 Task: Find connections with filter location Daliang with filter topic #hiringwith filter profile language German with filter current company Acquia with filter school St. Pauls School with filter industry Capital Markets with filter service category Network Support with filter keywords title Landscaping Worker
Action: Mouse moved to (492, 47)
Screenshot: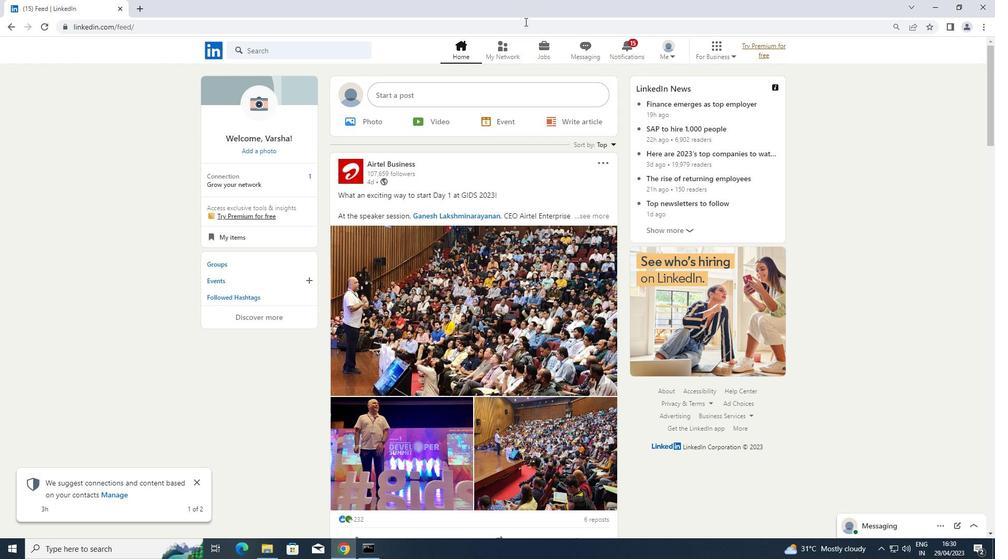 
Action: Mouse pressed left at (492, 47)
Screenshot: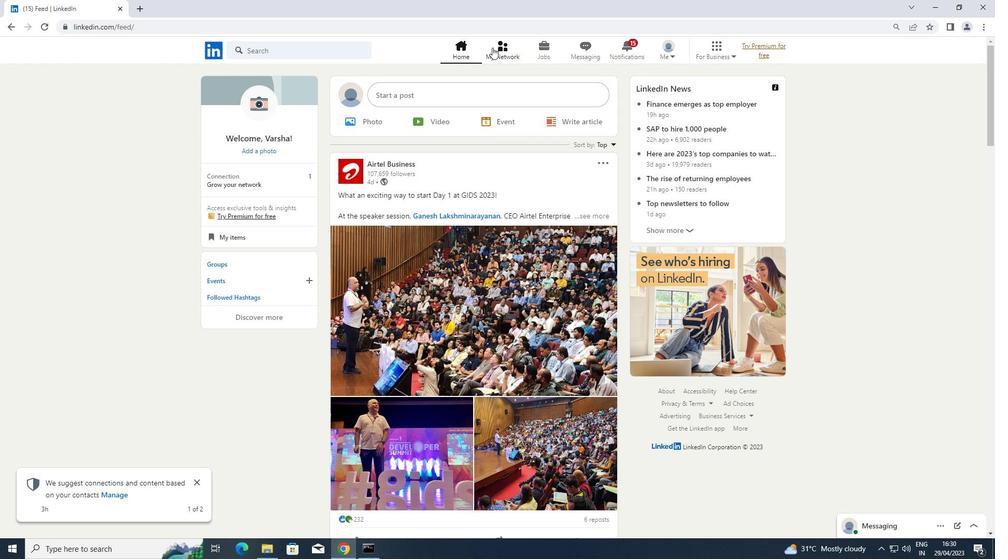
Action: Mouse moved to (255, 103)
Screenshot: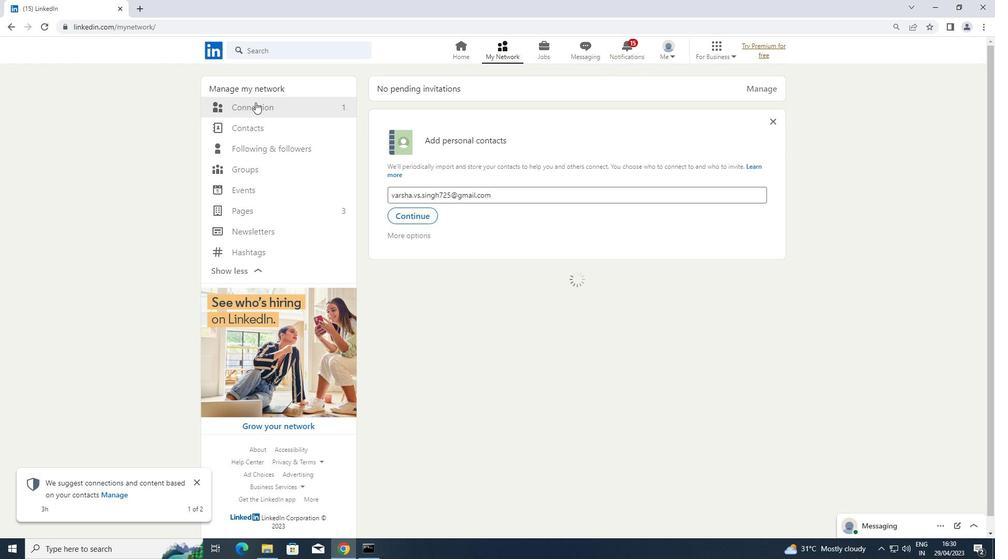 
Action: Mouse pressed left at (255, 103)
Screenshot: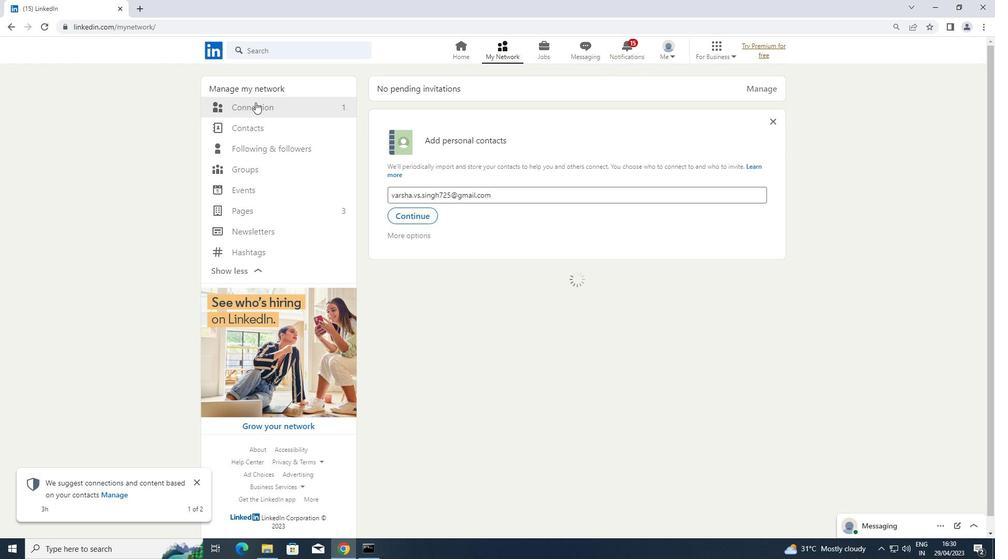 
Action: Mouse moved to (577, 103)
Screenshot: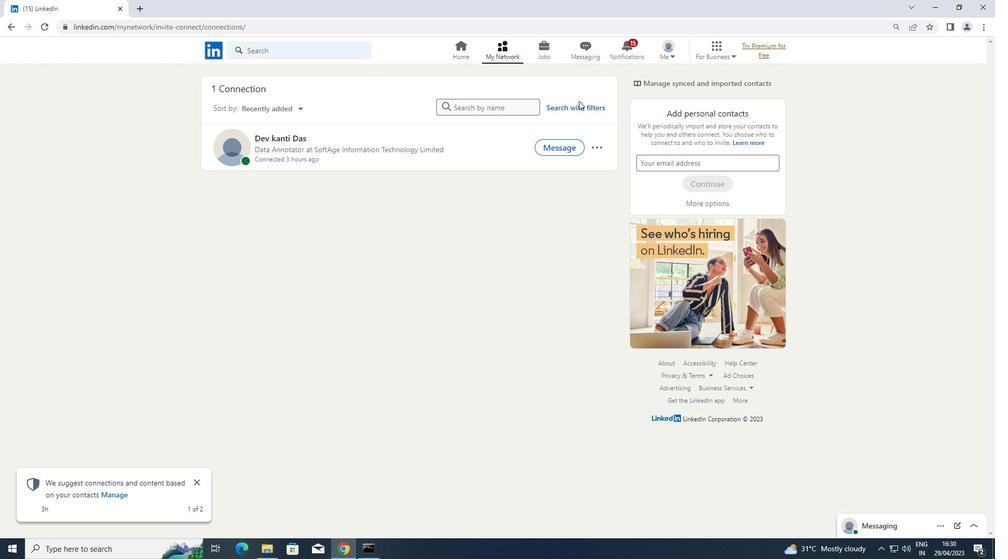 
Action: Mouse pressed left at (577, 103)
Screenshot: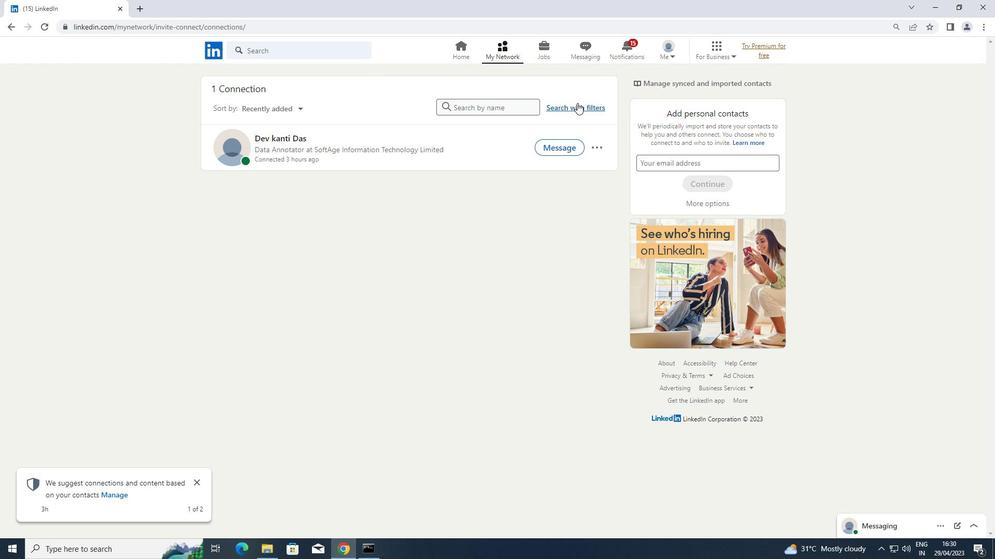 
Action: Mouse moved to (525, 78)
Screenshot: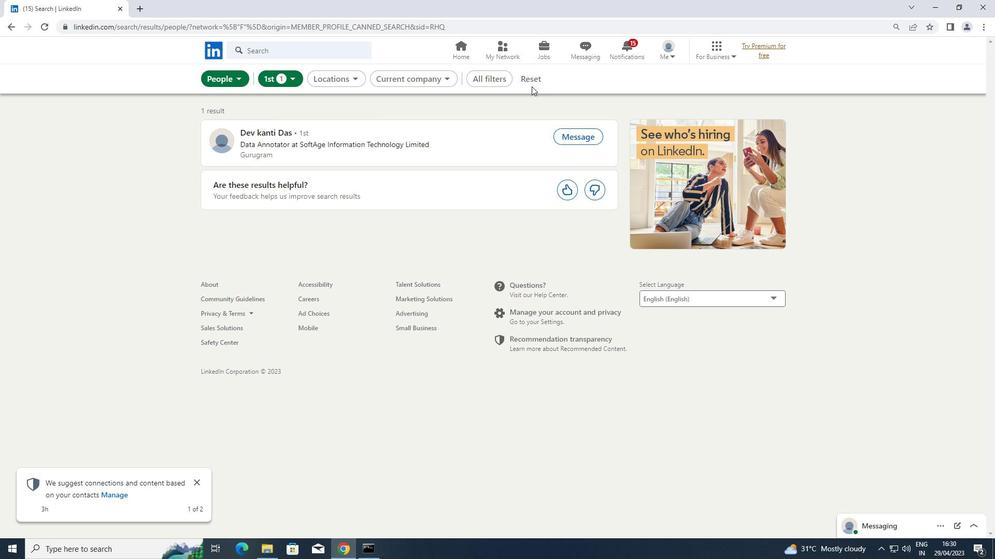 
Action: Mouse pressed left at (525, 78)
Screenshot: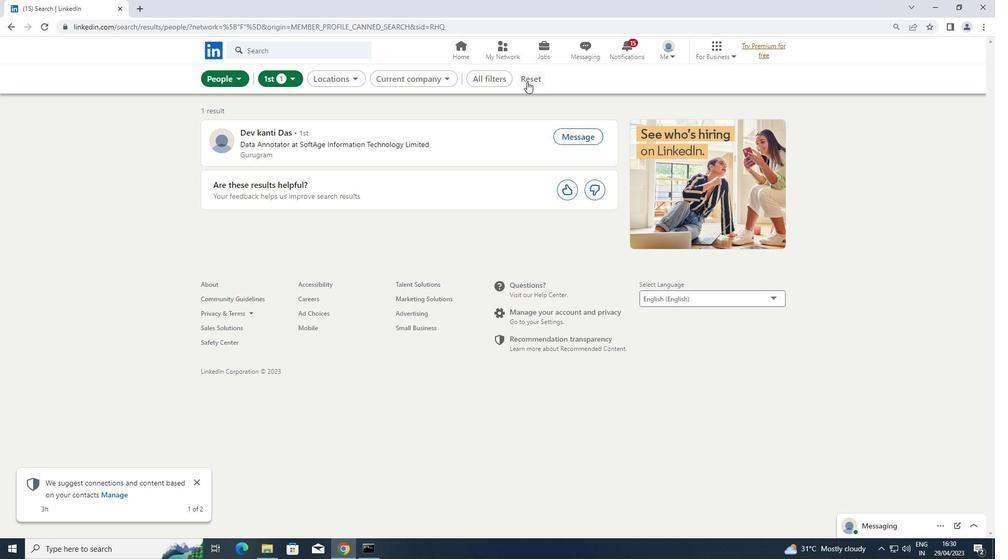 
Action: Mouse moved to (499, 78)
Screenshot: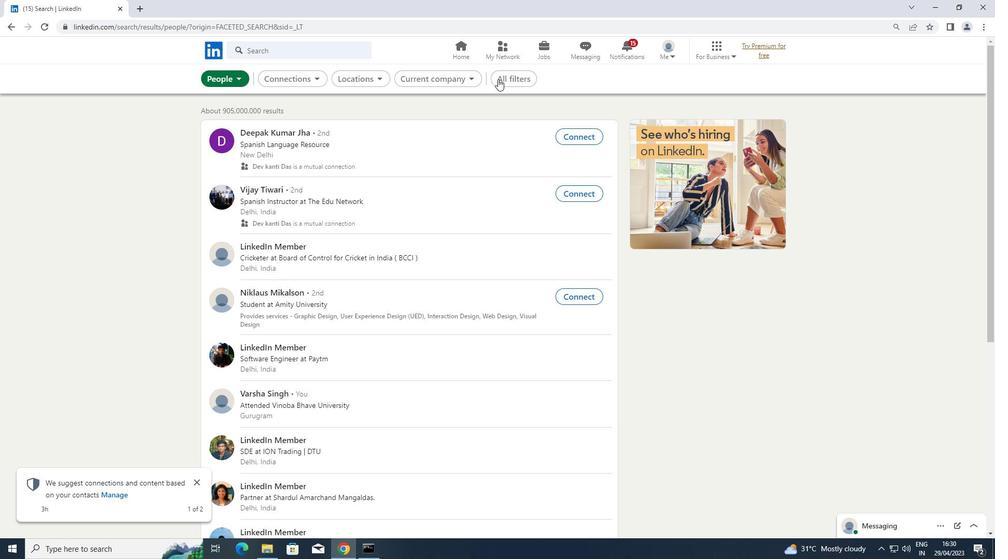 
Action: Mouse pressed left at (499, 78)
Screenshot: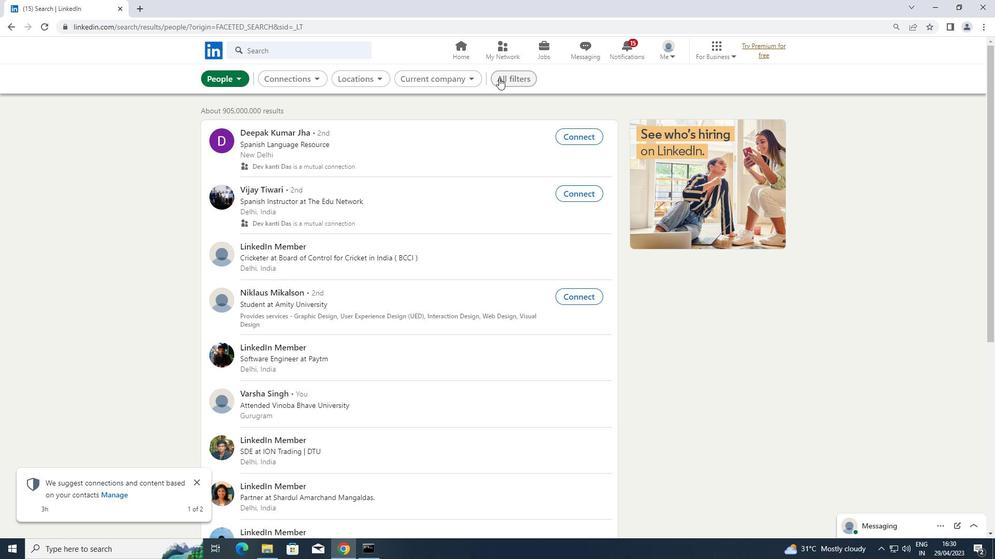 
Action: Mouse moved to (767, 237)
Screenshot: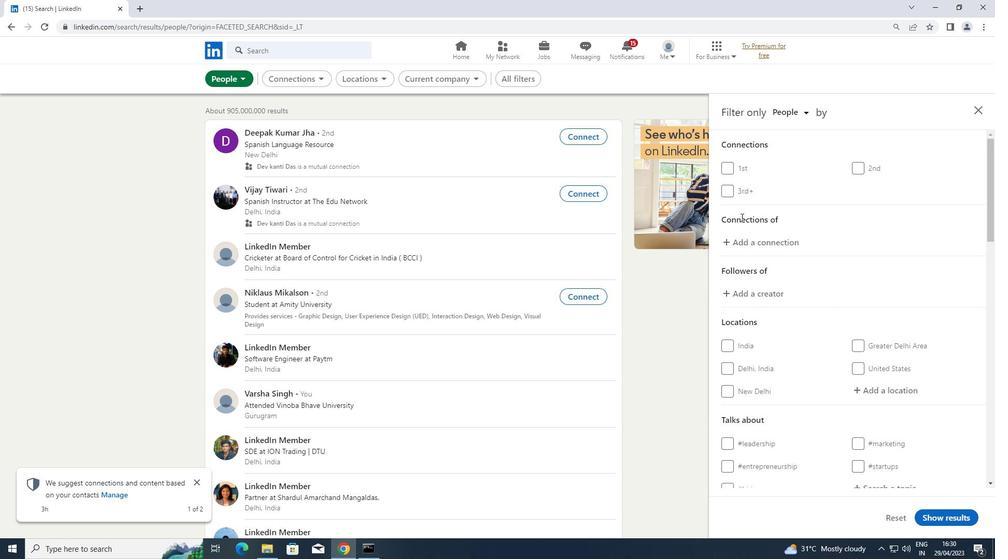 
Action: Mouse scrolled (767, 237) with delta (0, 0)
Screenshot: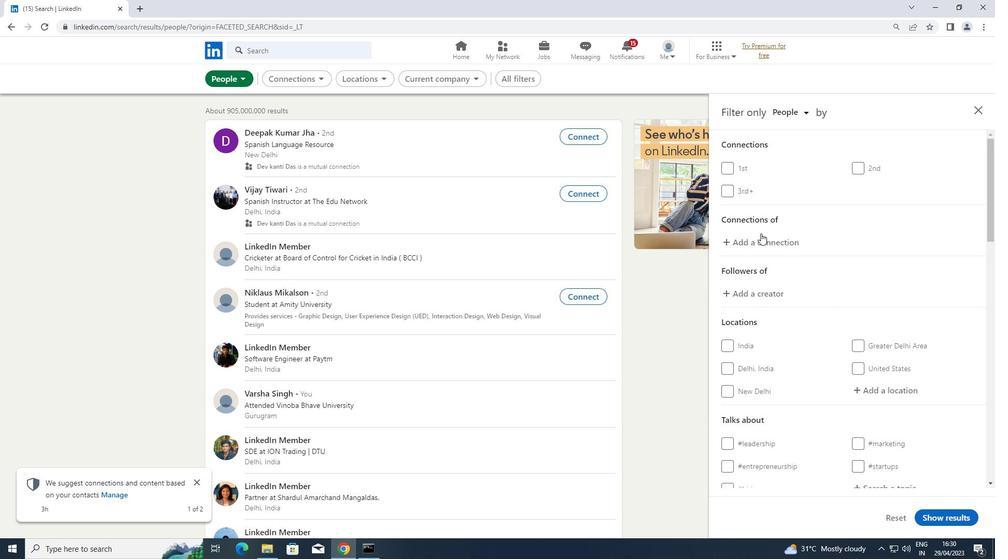 
Action: Mouse moved to (768, 238)
Screenshot: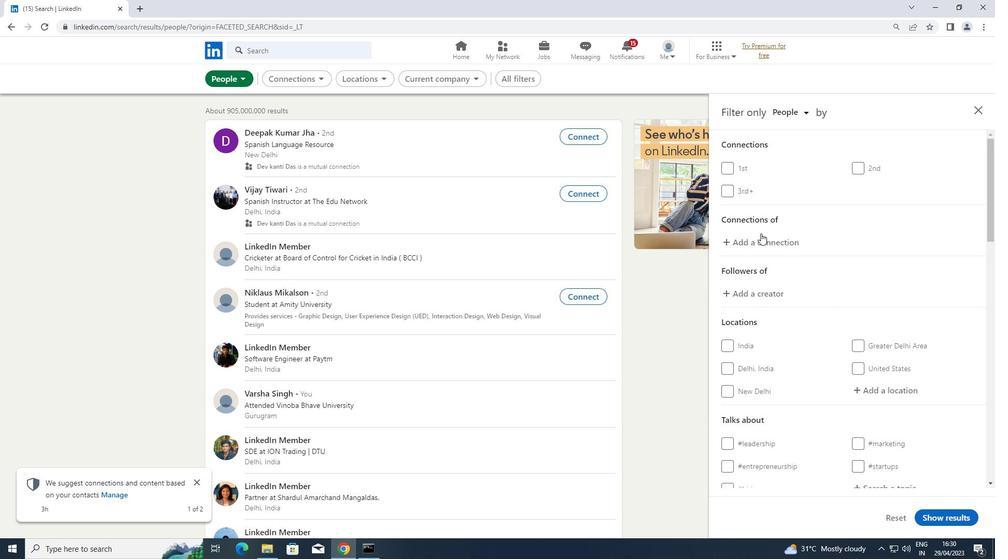 
Action: Mouse scrolled (768, 237) with delta (0, 0)
Screenshot: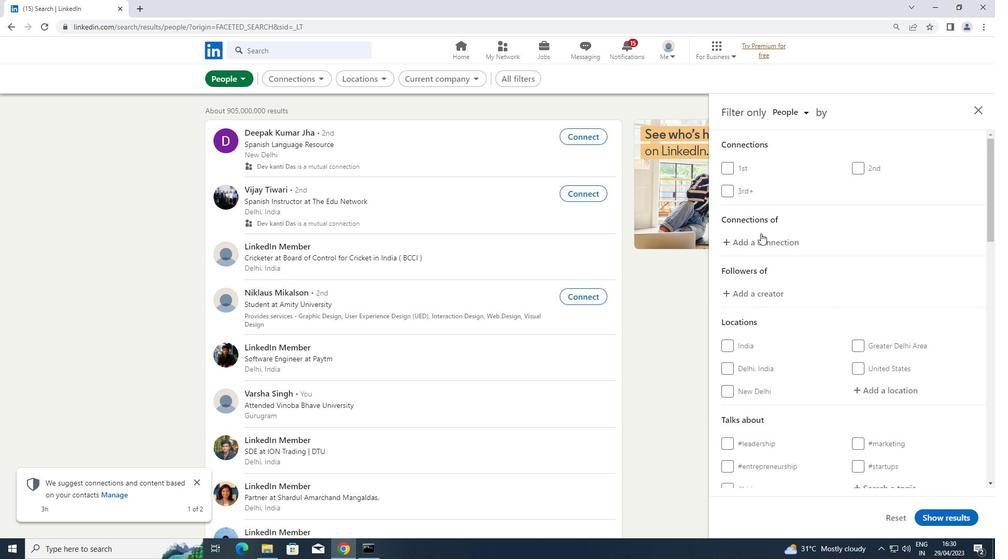 
Action: Mouse moved to (872, 287)
Screenshot: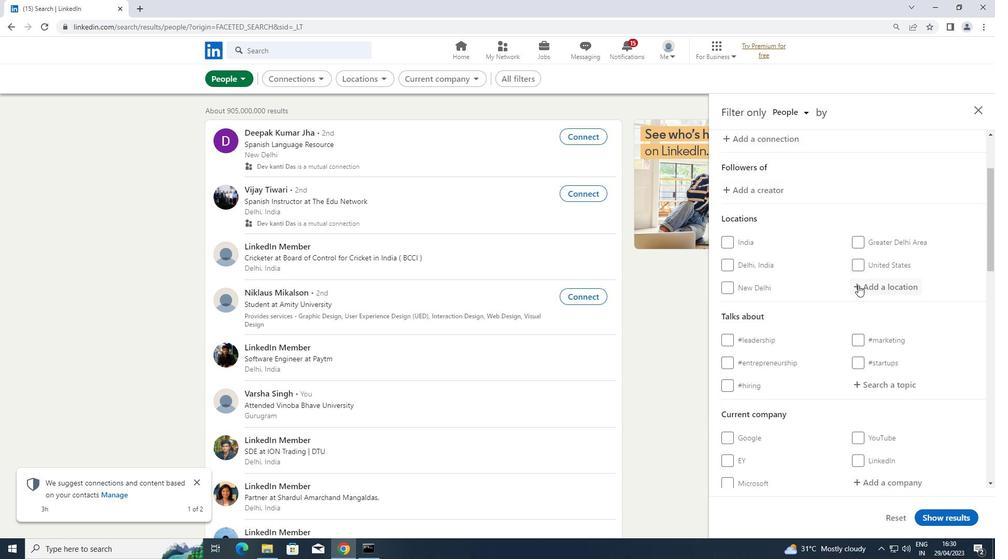 
Action: Mouse pressed left at (872, 287)
Screenshot: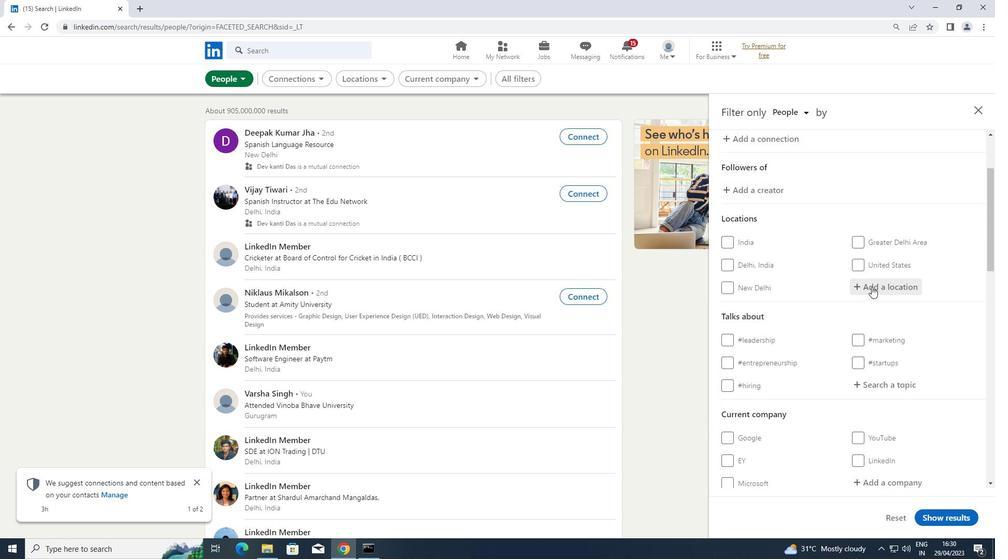 
Action: Key pressed <Key.shift>DALIANG
Screenshot: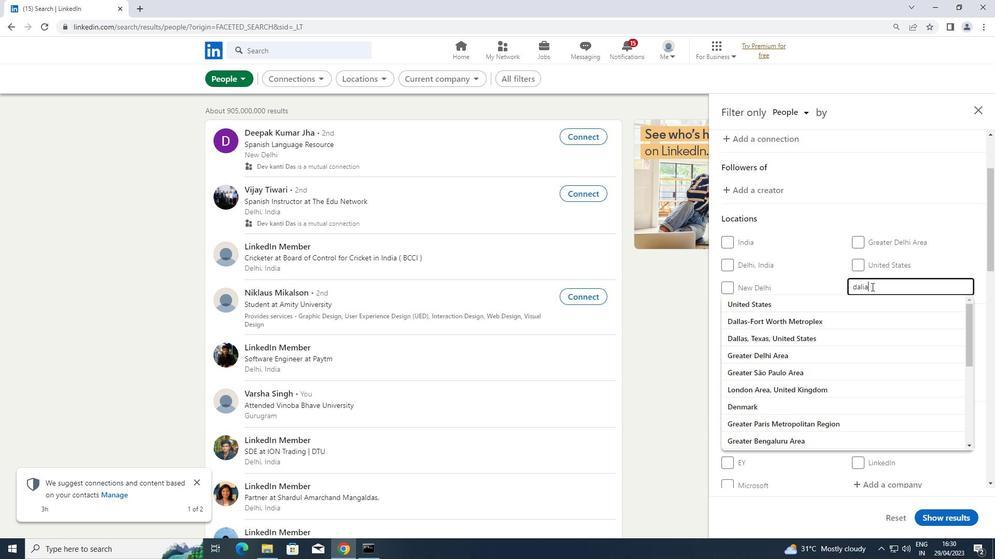 
Action: Mouse moved to (859, 286)
Screenshot: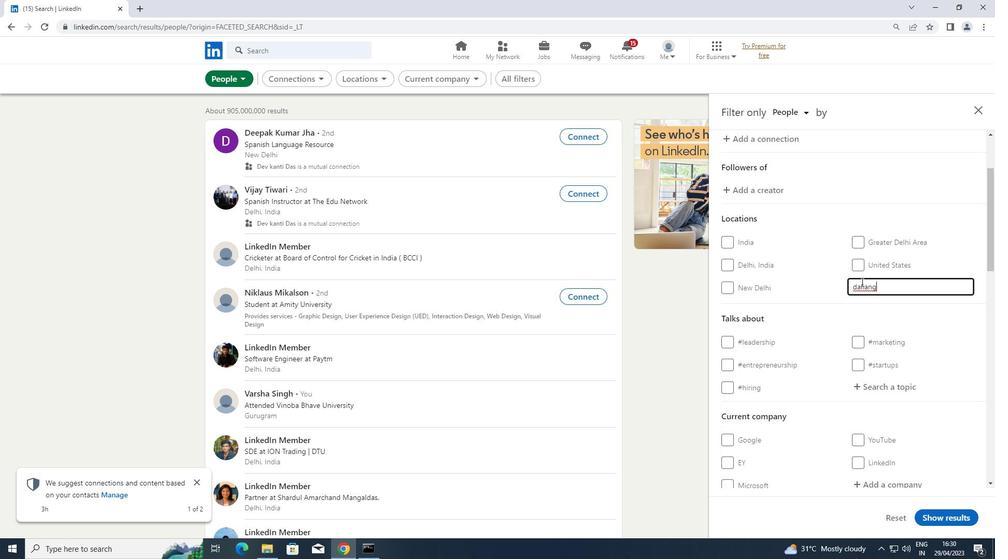 
Action: Mouse pressed left at (859, 286)
Screenshot: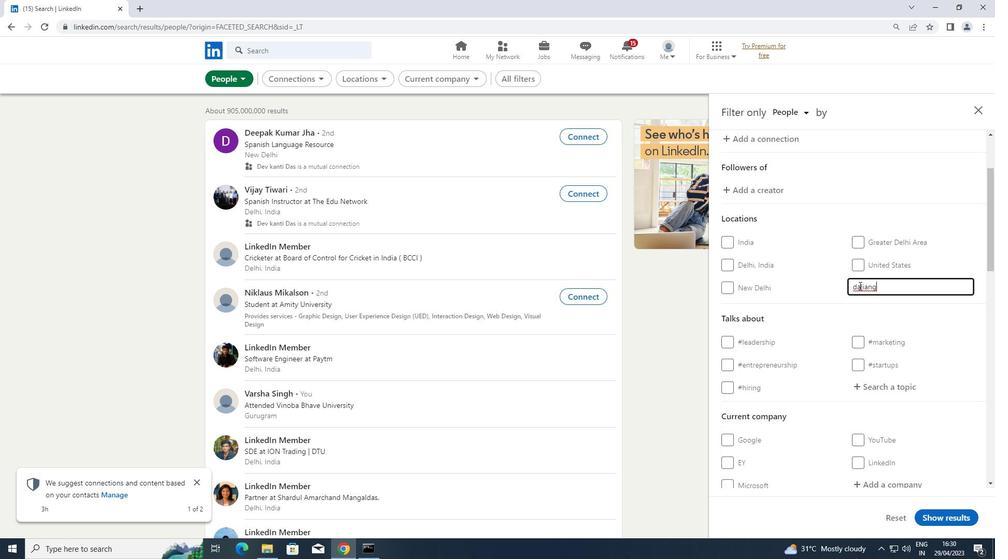 
Action: Mouse moved to (858, 286)
Screenshot: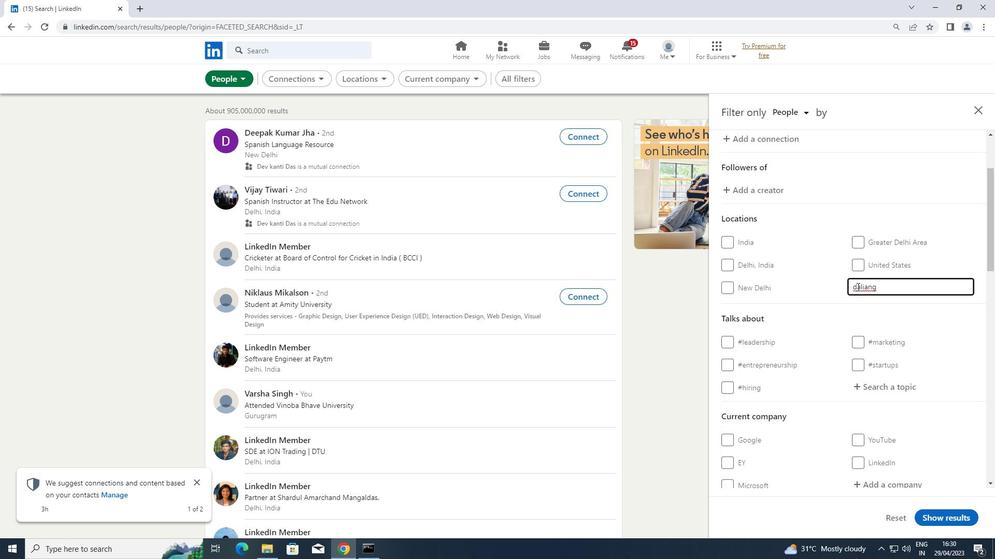
Action: Mouse pressed left at (858, 286)
Screenshot: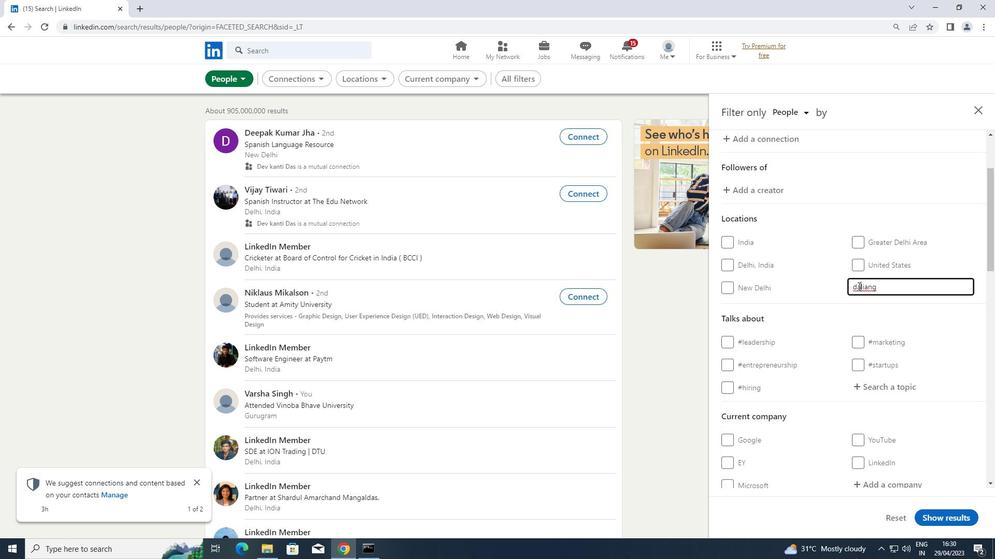 
Action: Key pressed <Key.backspace><Key.shift>D
Screenshot: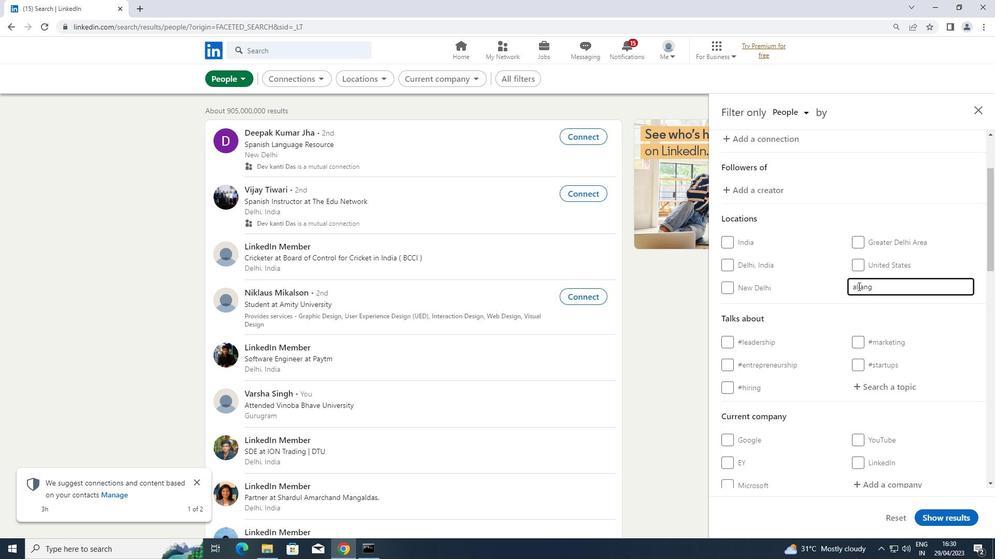 
Action: Mouse moved to (875, 386)
Screenshot: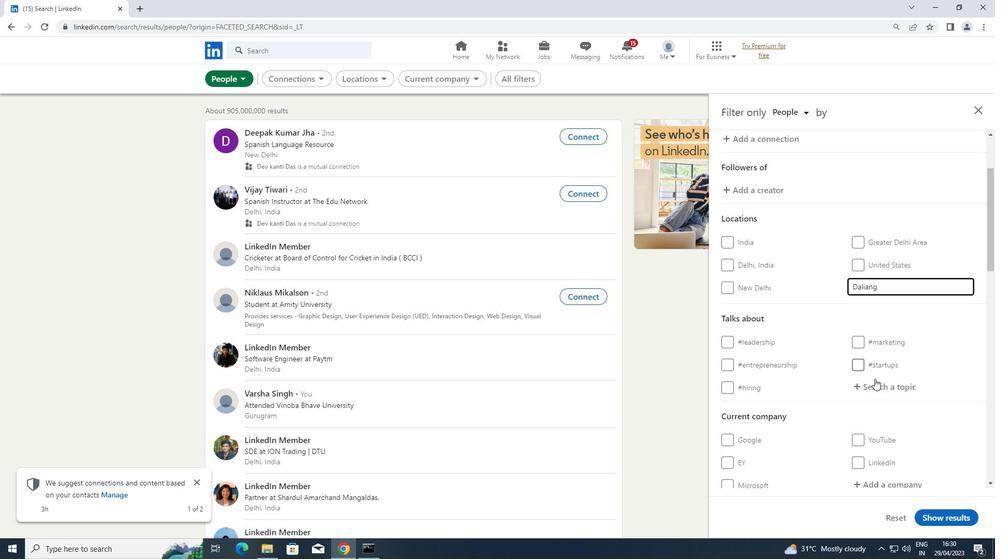 
Action: Mouse pressed left at (875, 386)
Screenshot: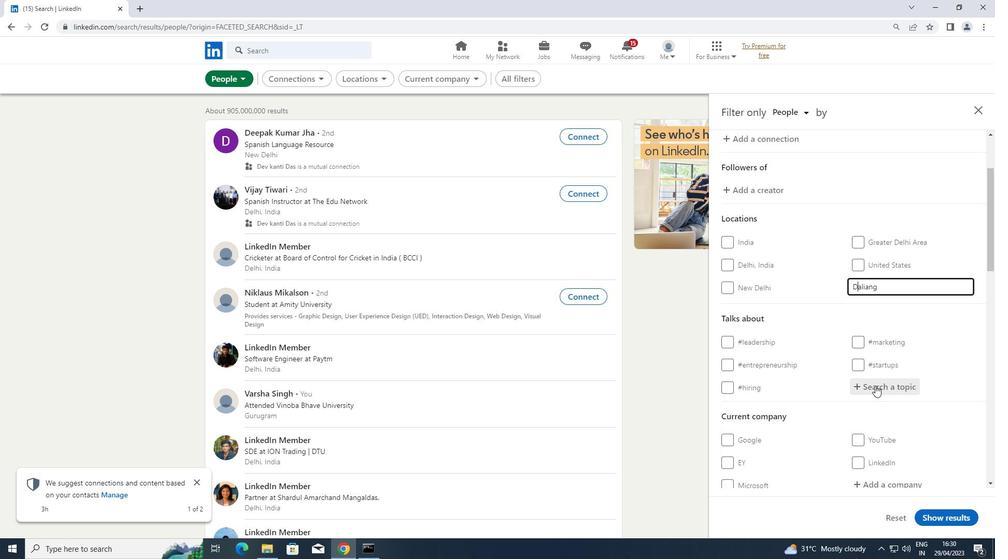 
Action: Key pressed <Key.shift>#HIRING
Screenshot: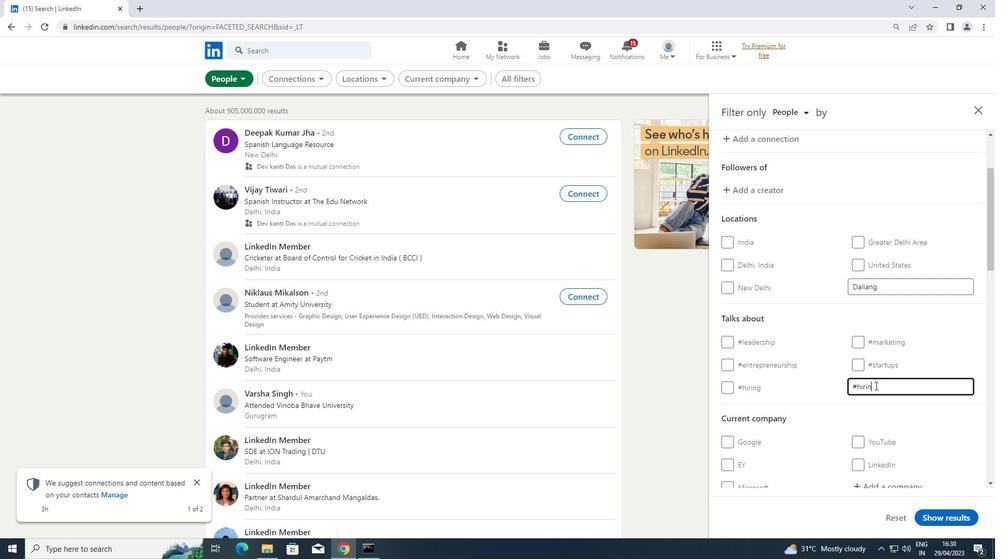 
Action: Mouse moved to (860, 386)
Screenshot: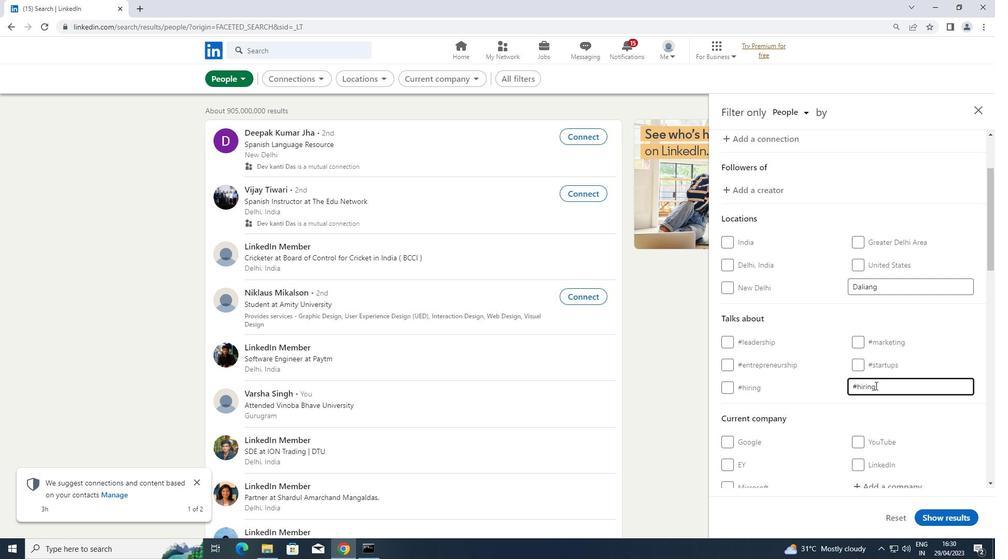 
Action: Mouse scrolled (860, 385) with delta (0, 0)
Screenshot: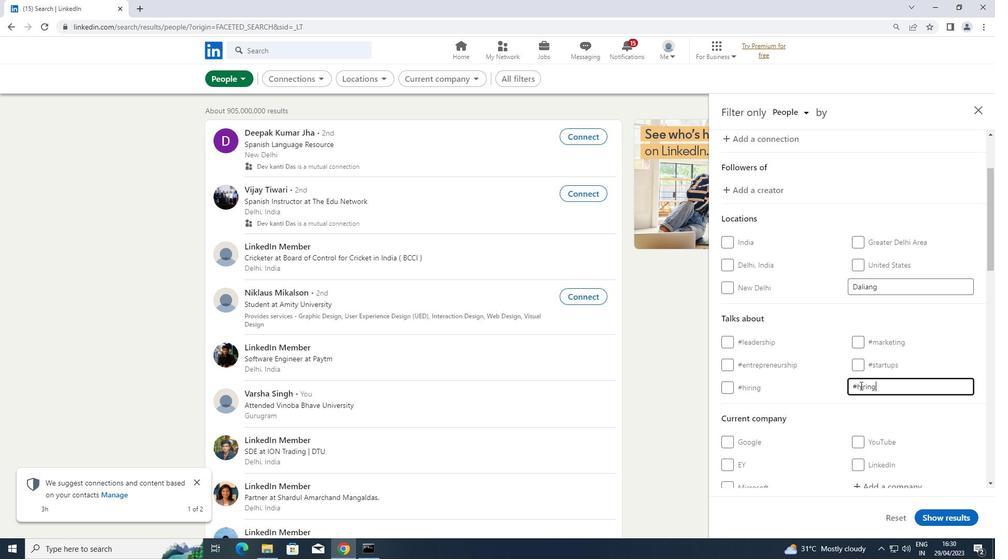 
Action: Mouse scrolled (860, 385) with delta (0, 0)
Screenshot: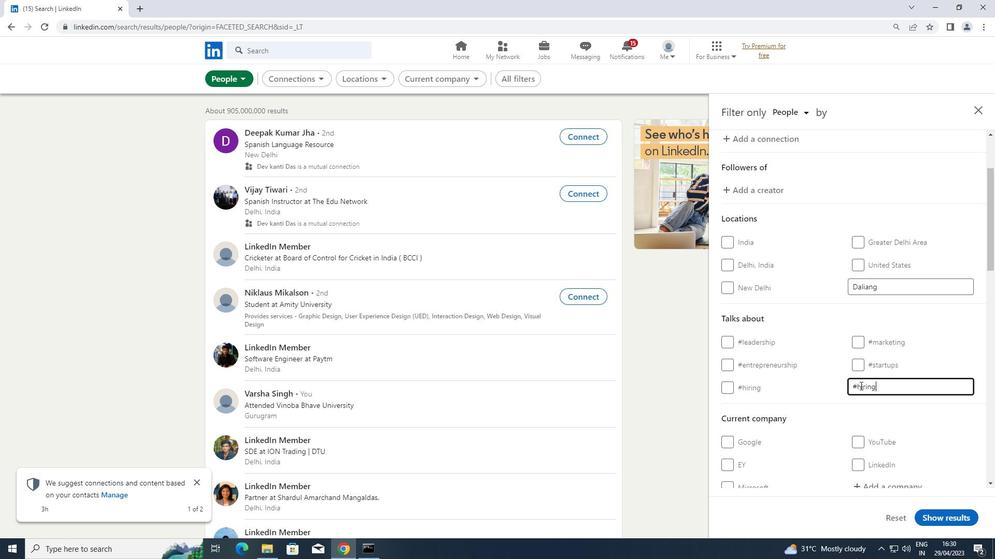 
Action: Mouse moved to (858, 386)
Screenshot: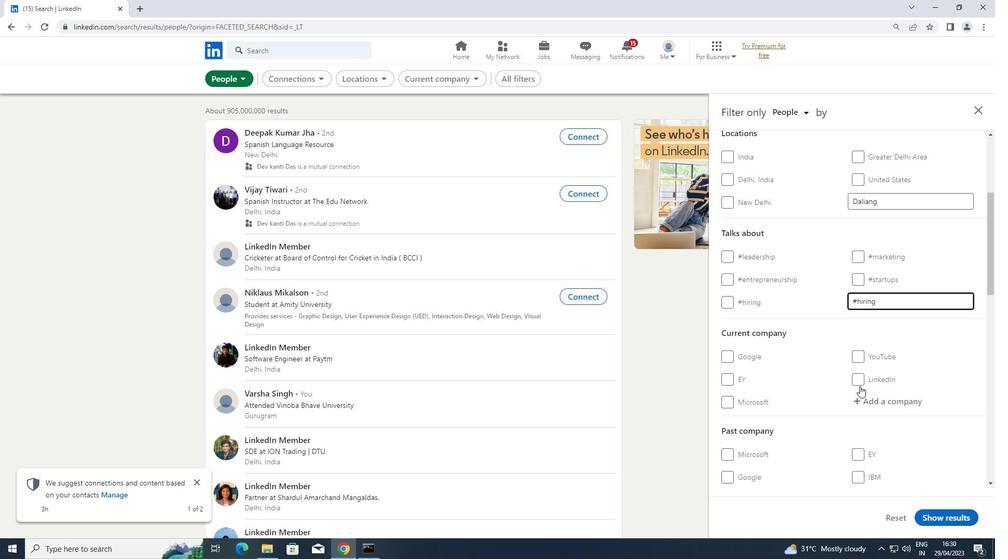 
Action: Mouse scrolled (858, 386) with delta (0, 0)
Screenshot: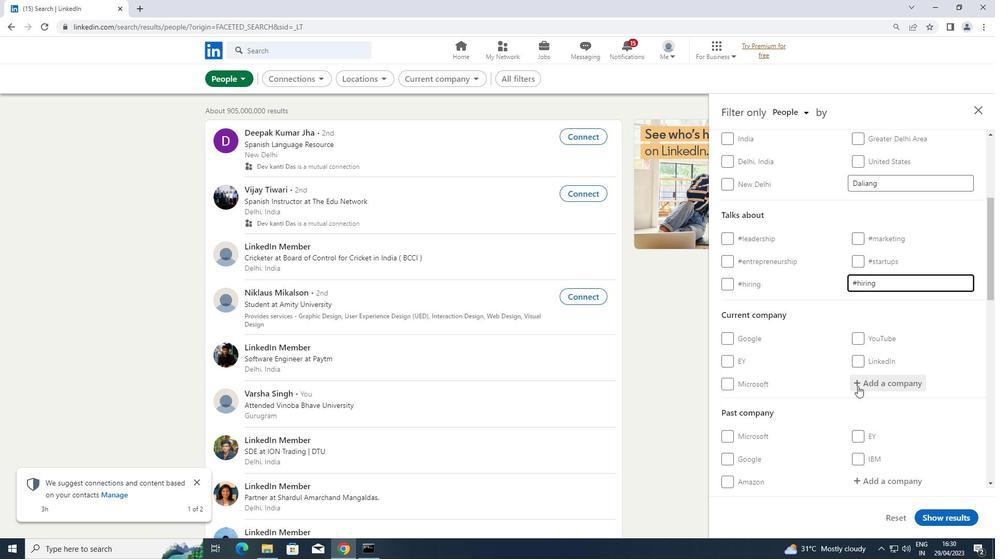 
Action: Mouse scrolled (858, 386) with delta (0, 0)
Screenshot: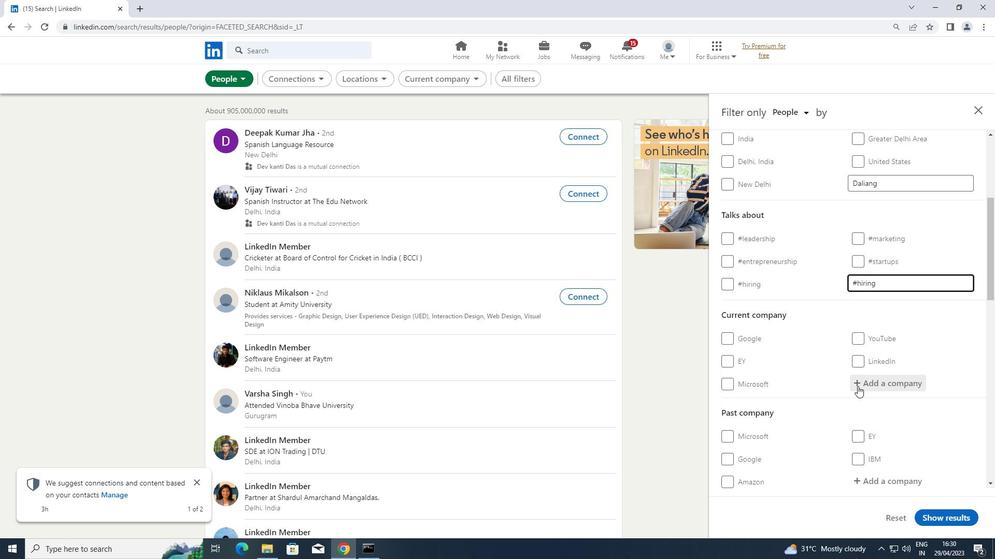 
Action: Mouse scrolled (858, 386) with delta (0, 0)
Screenshot: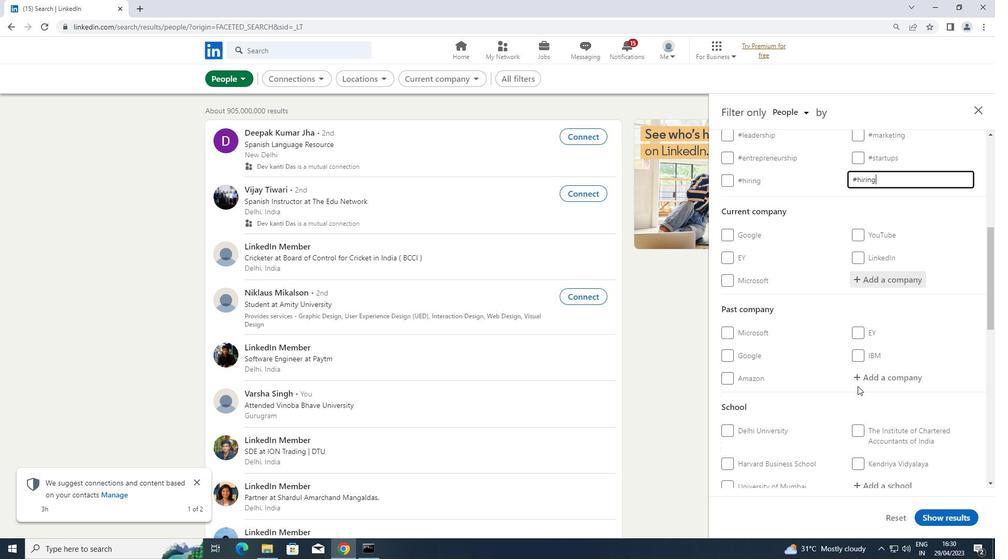 
Action: Mouse scrolled (858, 386) with delta (0, 0)
Screenshot: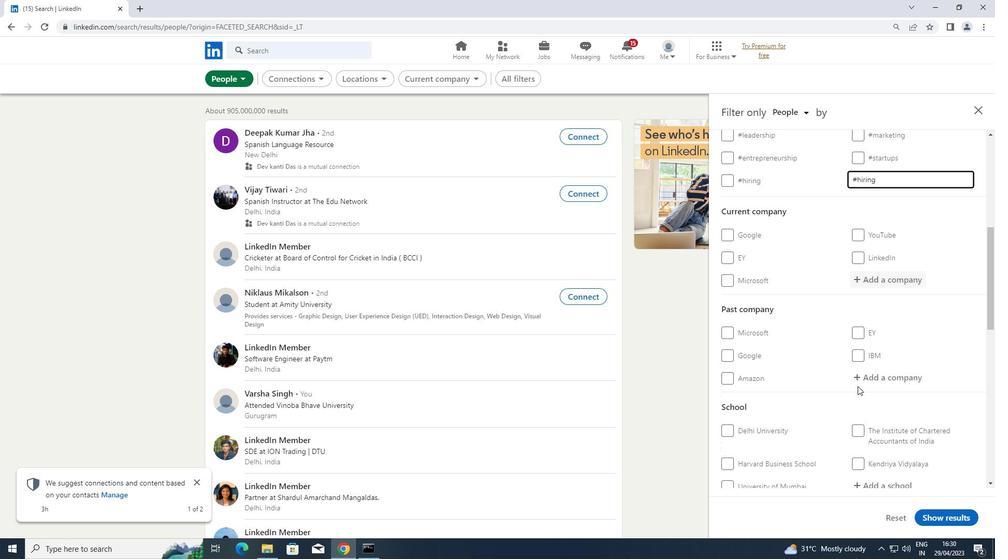 
Action: Mouse scrolled (858, 386) with delta (0, 0)
Screenshot: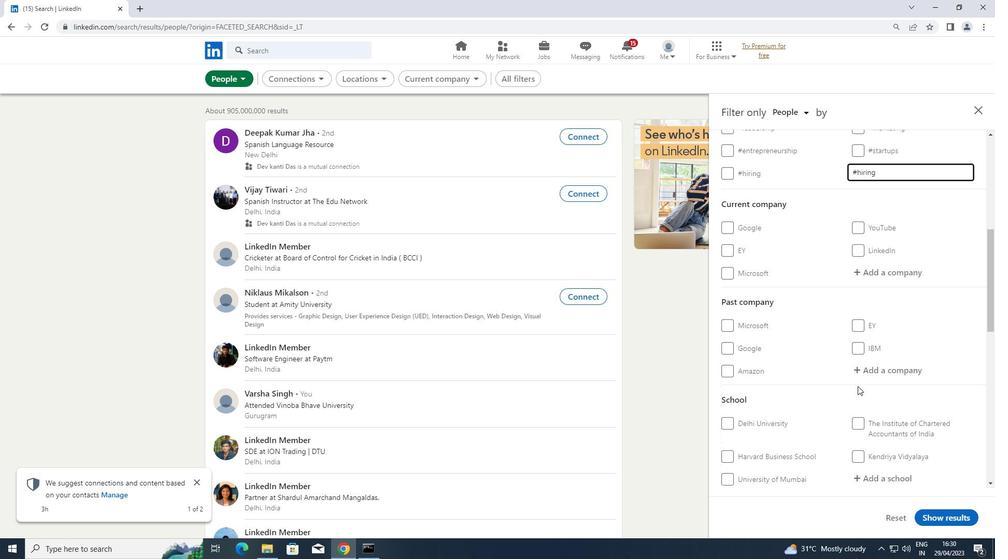 
Action: Mouse moved to (839, 386)
Screenshot: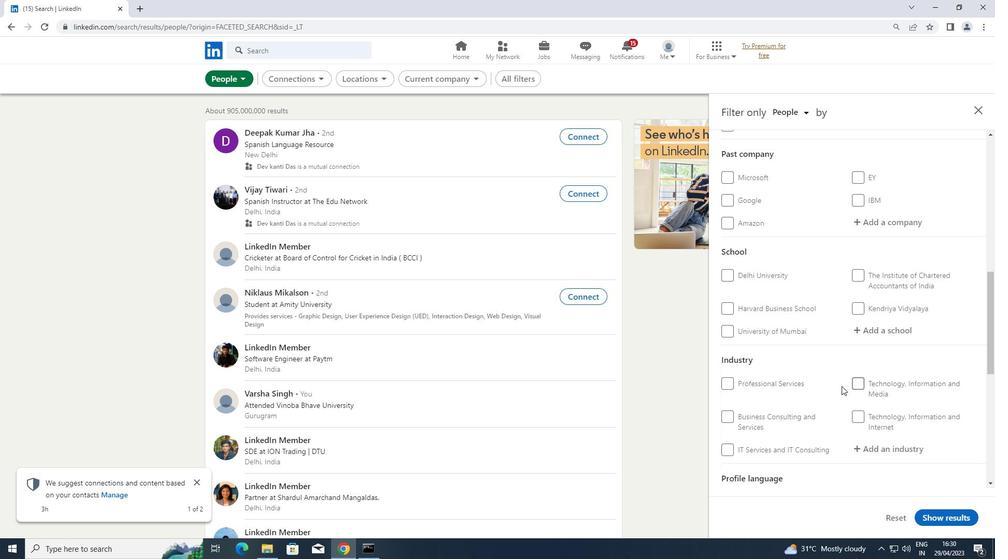 
Action: Mouse scrolled (839, 386) with delta (0, 0)
Screenshot: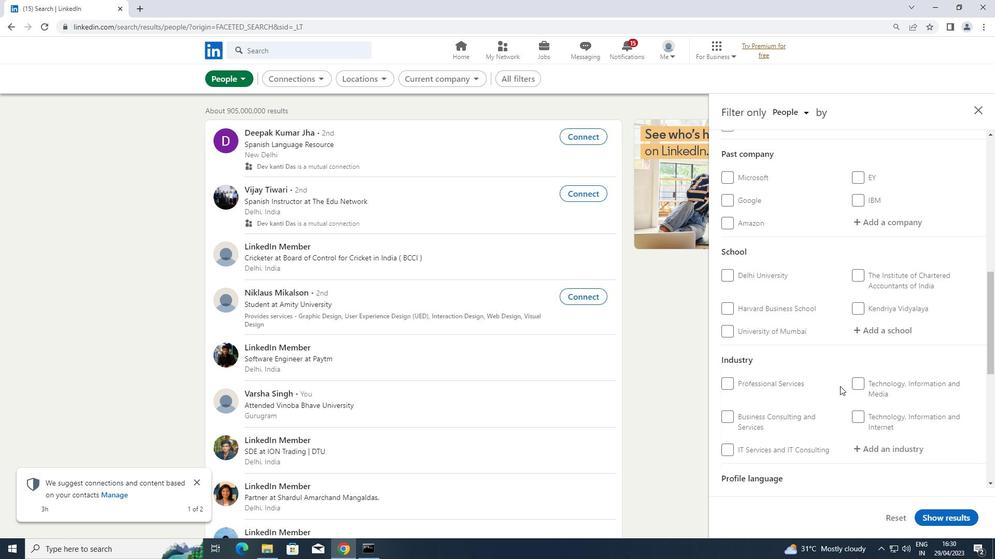 
Action: Mouse scrolled (839, 386) with delta (0, 0)
Screenshot: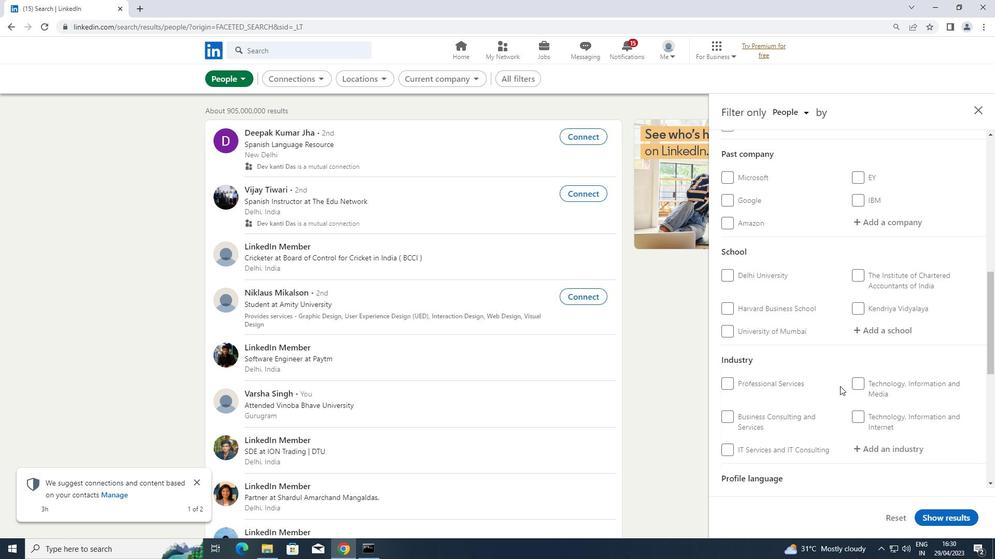 
Action: Mouse moved to (728, 441)
Screenshot: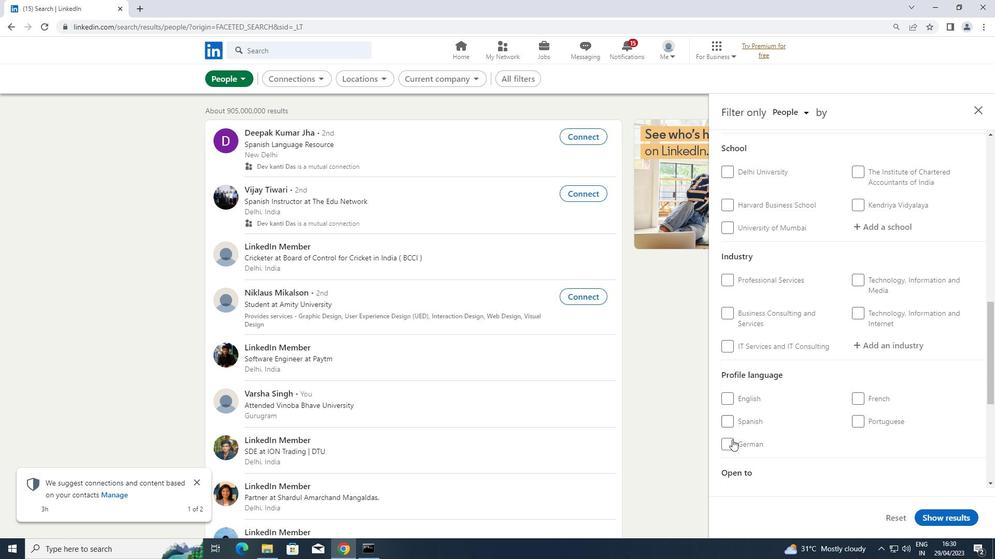 
Action: Mouse pressed left at (728, 441)
Screenshot: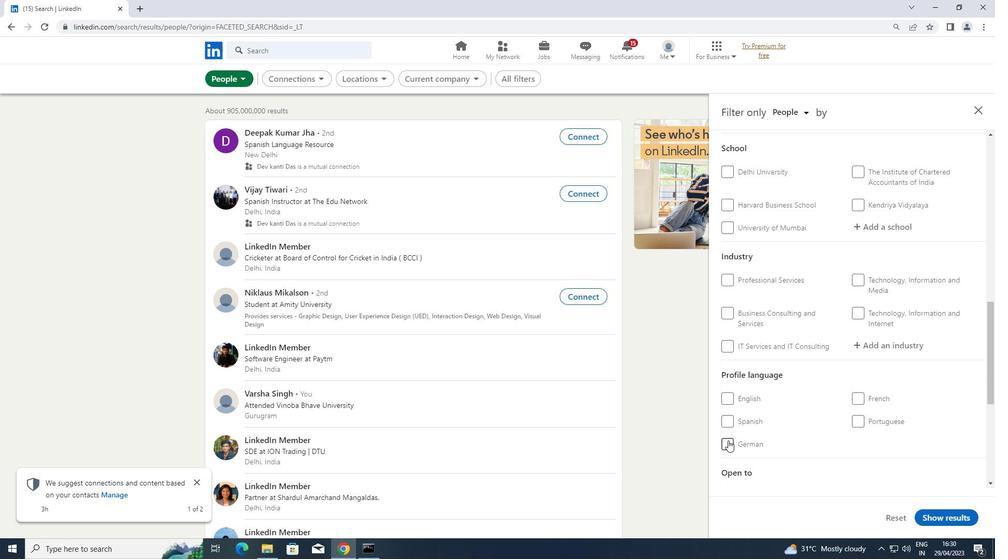 
Action: Mouse moved to (752, 419)
Screenshot: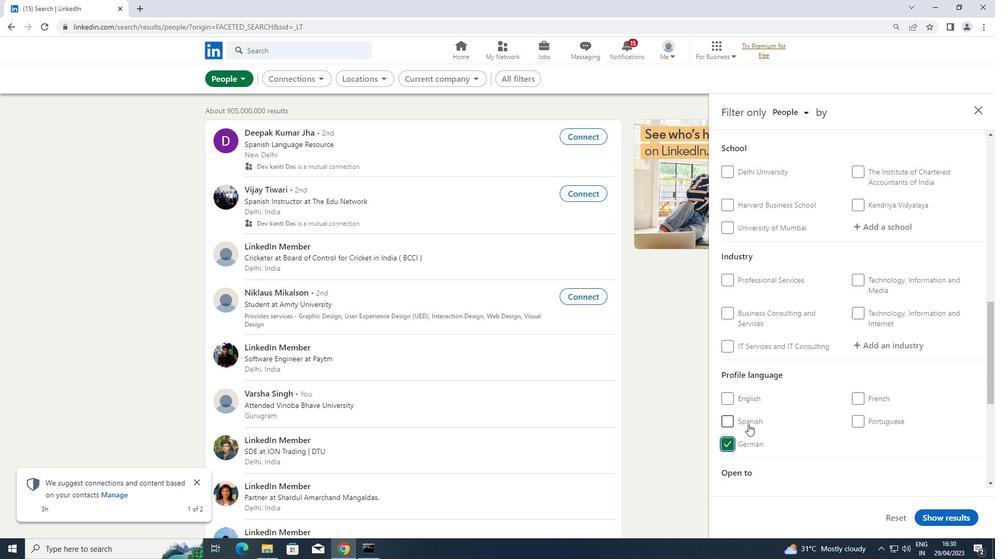 
Action: Mouse scrolled (752, 419) with delta (0, 0)
Screenshot: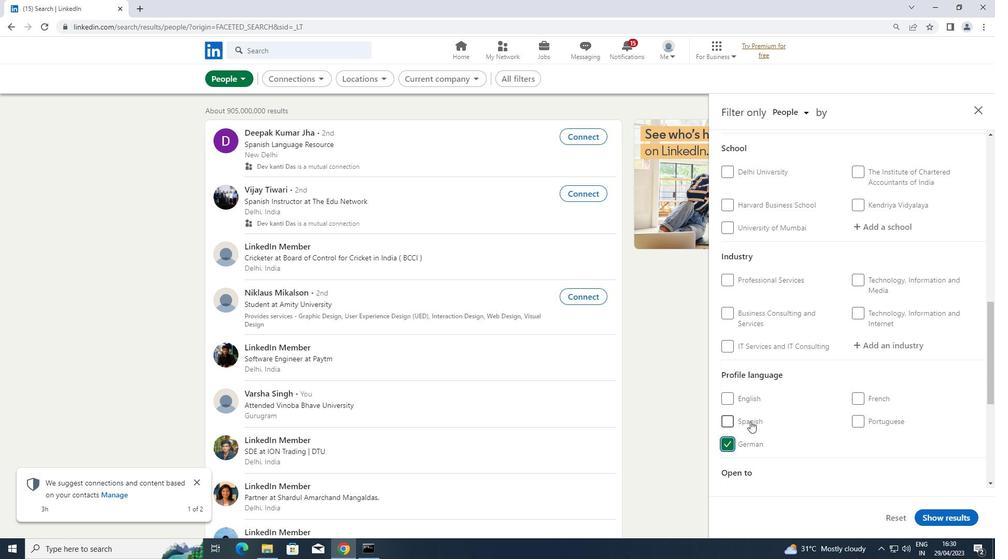
Action: Mouse scrolled (752, 419) with delta (0, 0)
Screenshot: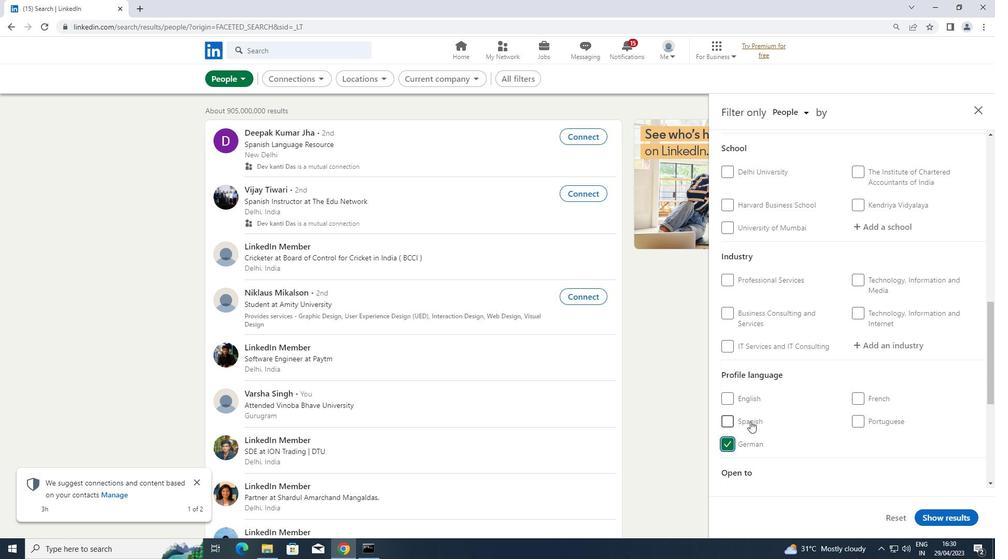 
Action: Mouse scrolled (752, 419) with delta (0, 0)
Screenshot: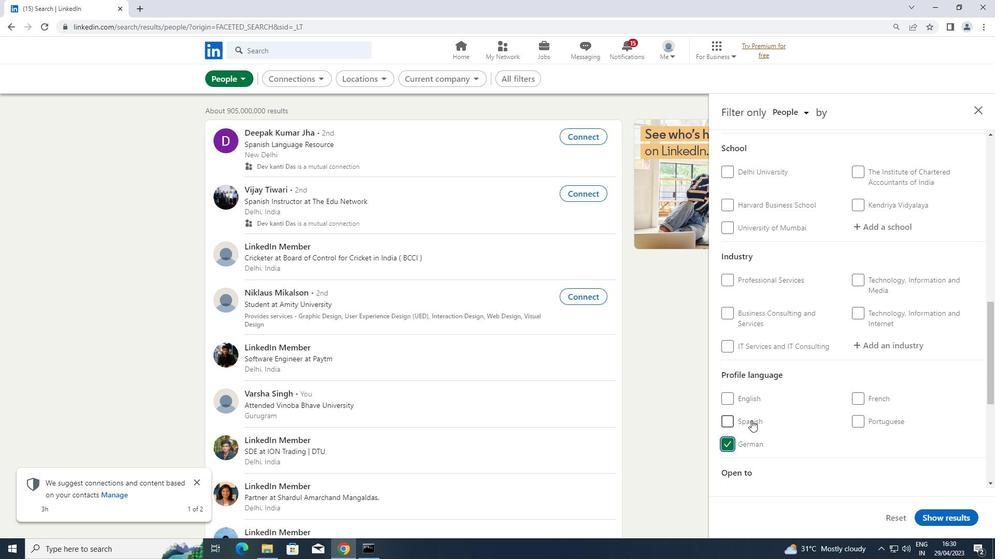 
Action: Mouse scrolled (752, 419) with delta (0, 0)
Screenshot: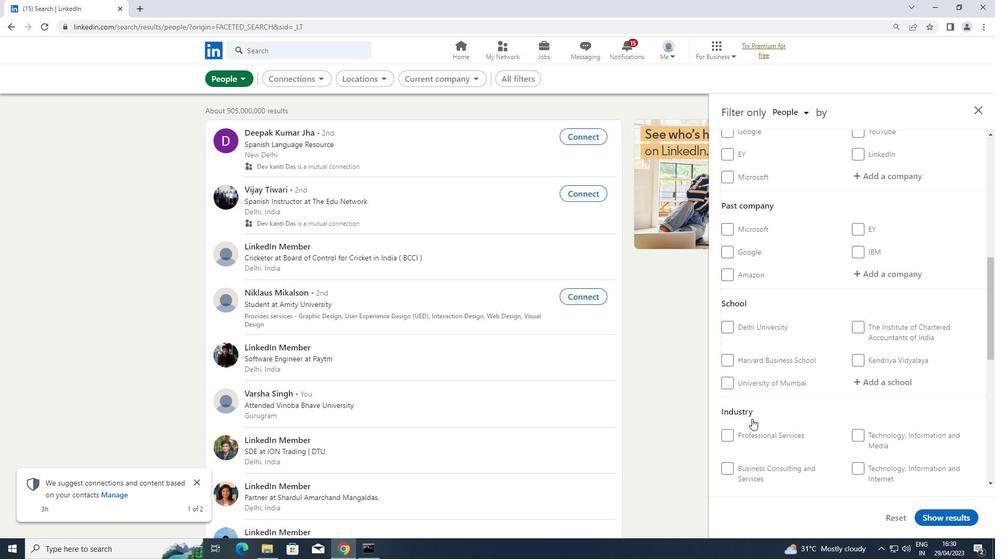 
Action: Mouse moved to (899, 226)
Screenshot: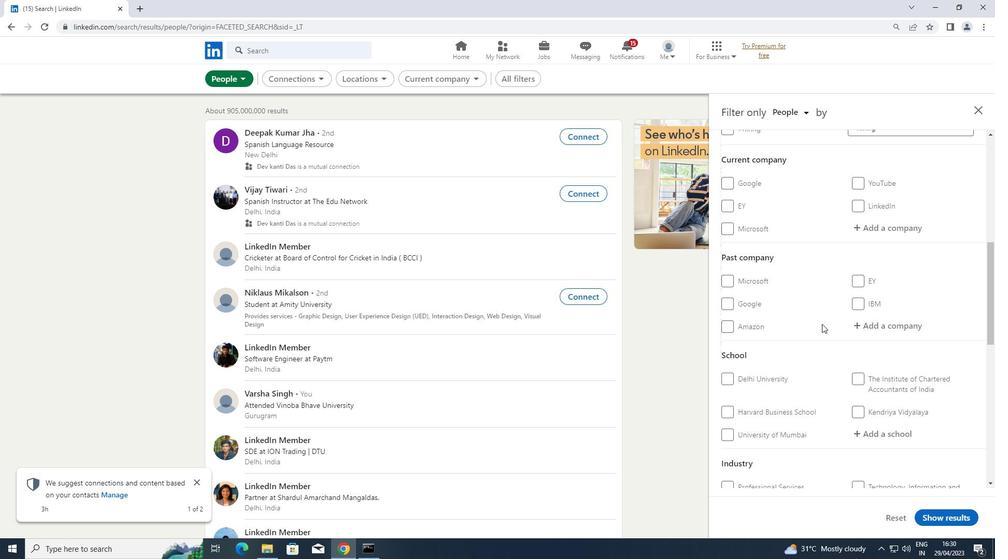 
Action: Mouse pressed left at (899, 226)
Screenshot: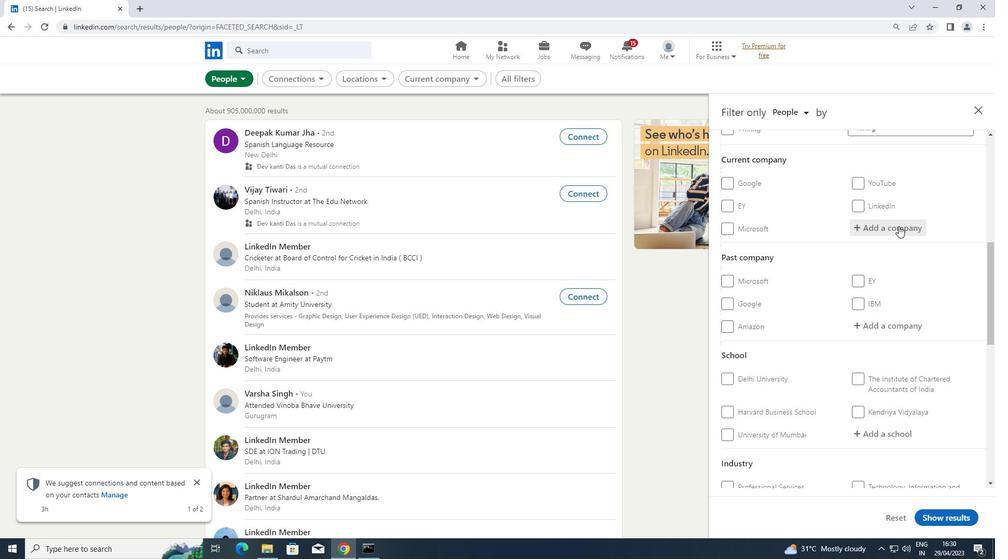 
Action: Key pressed <Key.shift>ACQUI
Screenshot: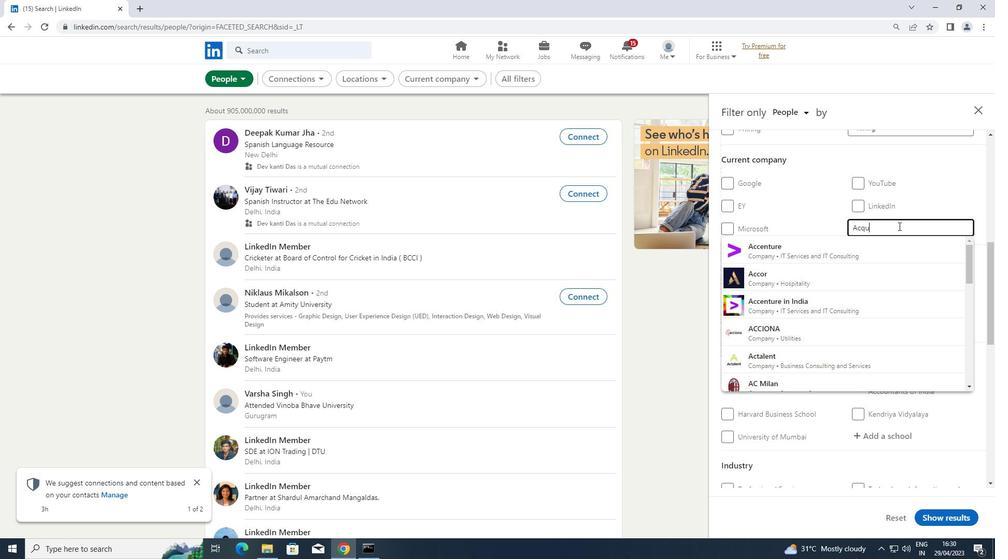 
Action: Mouse moved to (809, 251)
Screenshot: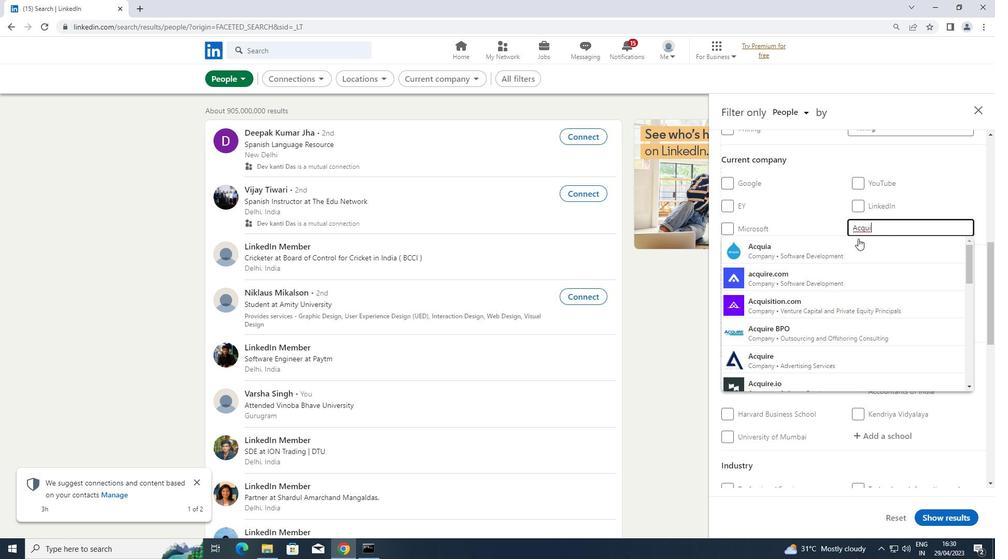 
Action: Mouse pressed left at (809, 251)
Screenshot: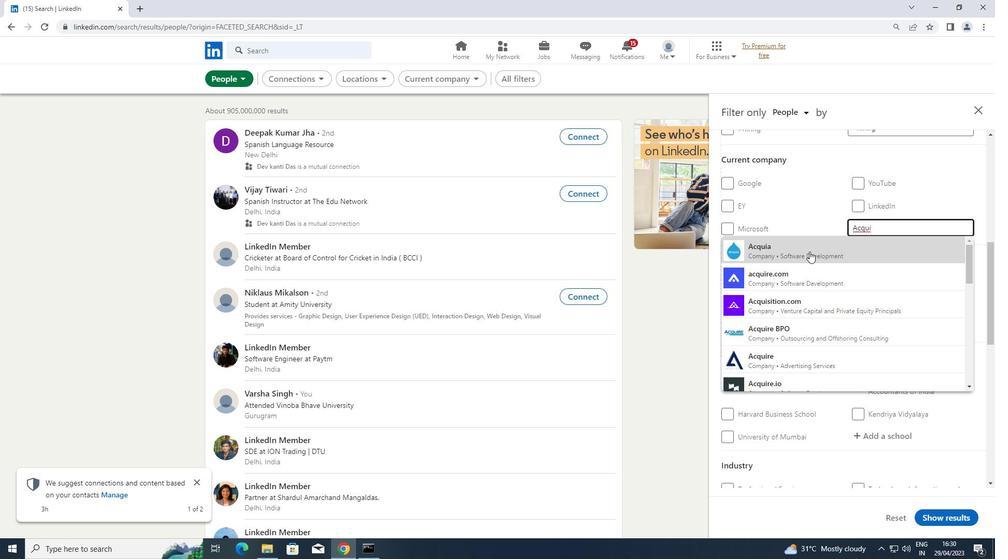 
Action: Mouse scrolled (809, 251) with delta (0, 0)
Screenshot: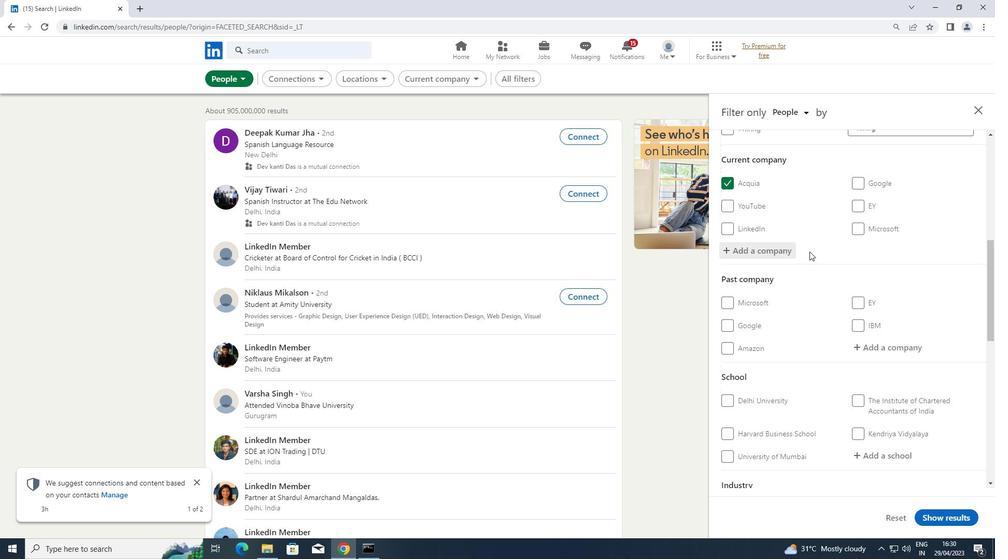 
Action: Mouse scrolled (809, 251) with delta (0, 0)
Screenshot: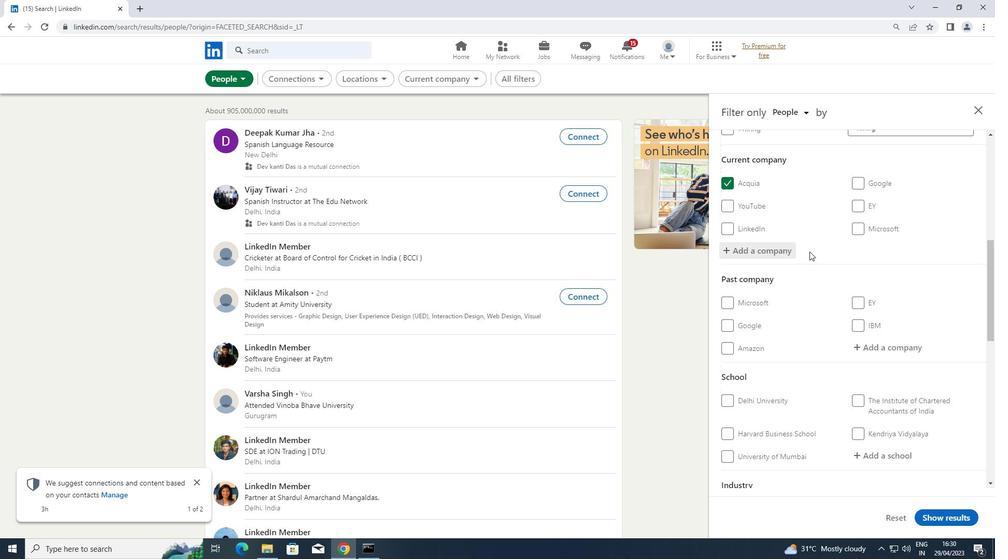 
Action: Mouse moved to (872, 352)
Screenshot: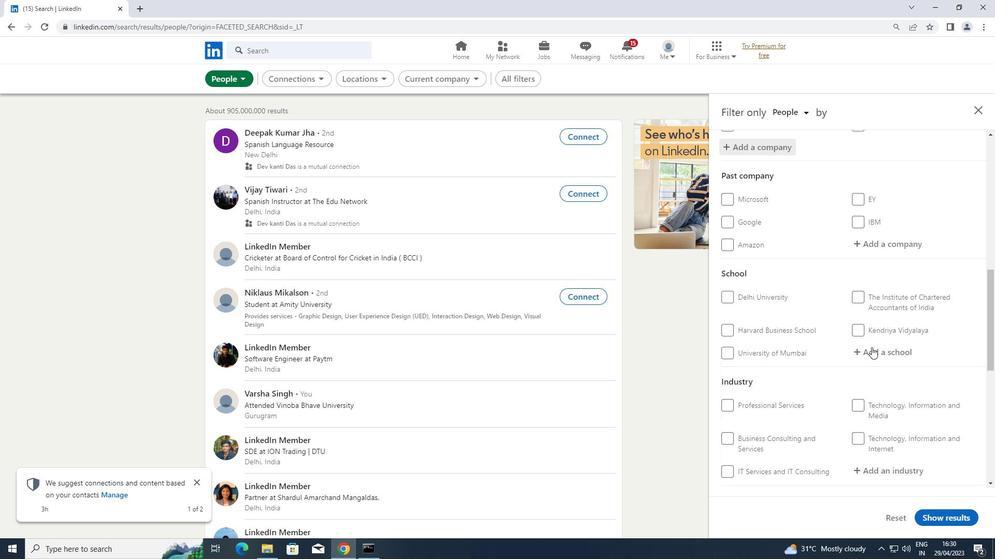 
Action: Mouse pressed left at (872, 352)
Screenshot: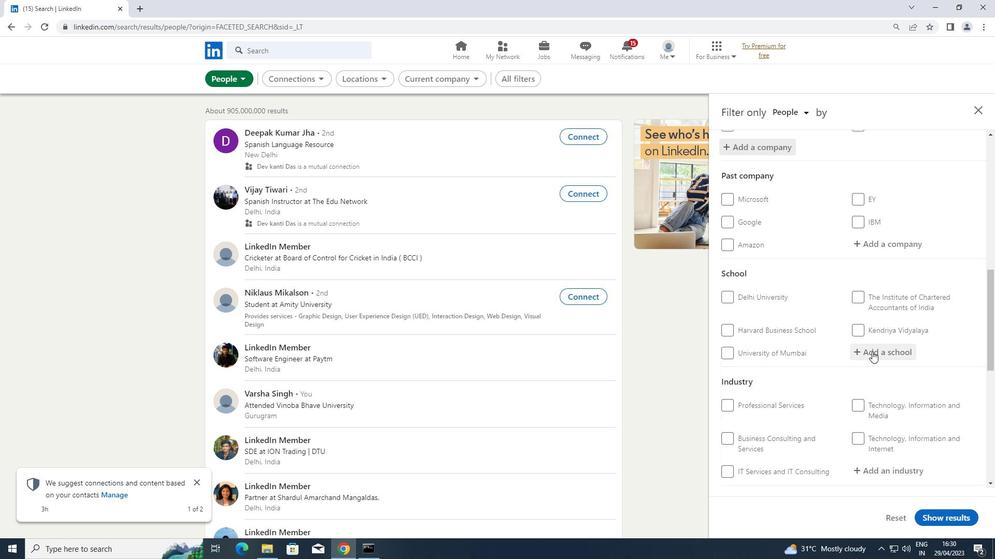 
Action: Key pressed <Key.shift>ST.<Key.shift><Key.shift><Key.shift><Key.shift><Key.shift><Key.shift><Key.shift><Key.shift><Key.shift><Key.shift><Key.shift><Key.shift><Key.shift><Key.shift><Key.shift><Key.shift><Key.shift><Key.shift><Key.shift><Key.shift><Key.shift><Key.shift><Key.shift><Key.shift><Key.shift><Key.shift><Key.shift><Key.shift><Key.shift><Key.shift><Key.space><Key.shift>PAUL
Screenshot: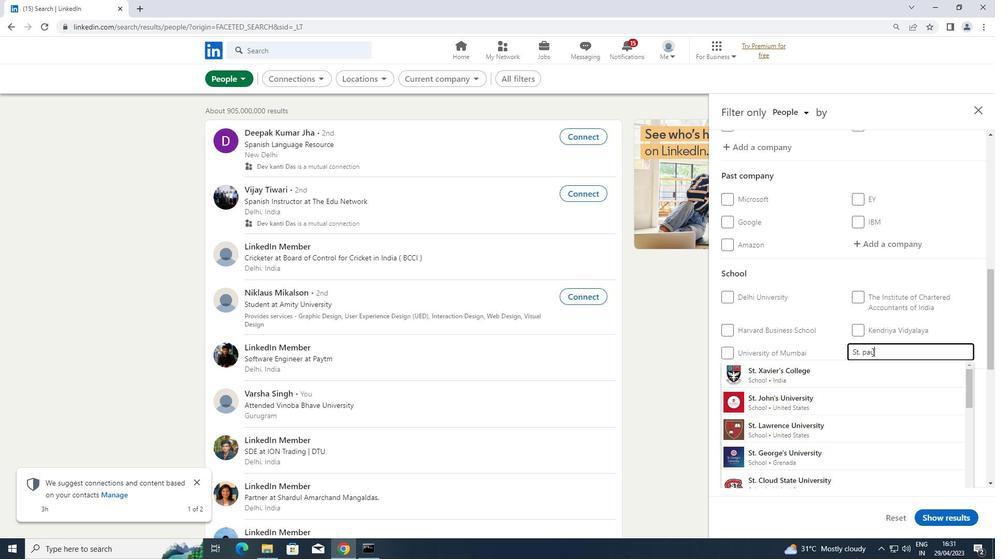 
Action: Mouse moved to (832, 366)
Screenshot: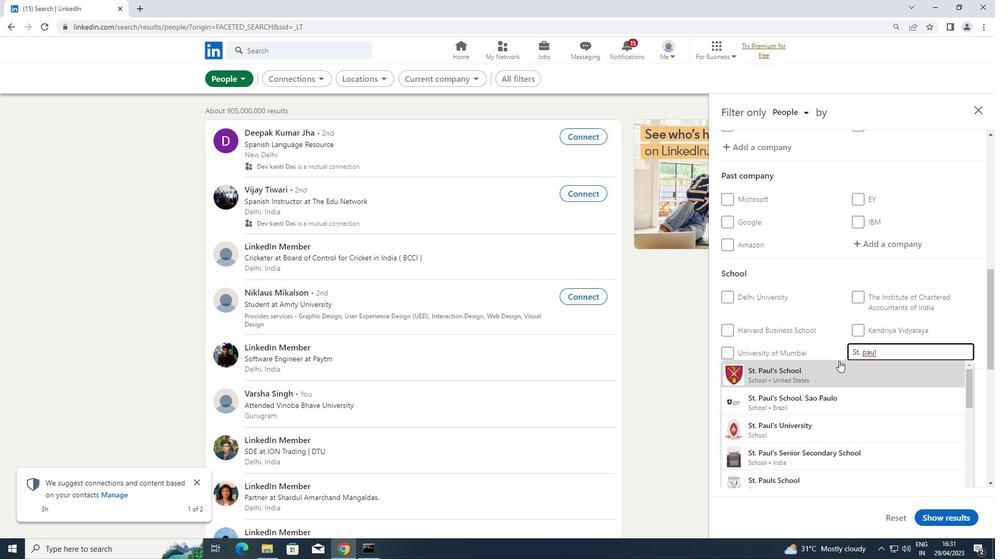 
Action: Mouse pressed left at (832, 366)
Screenshot: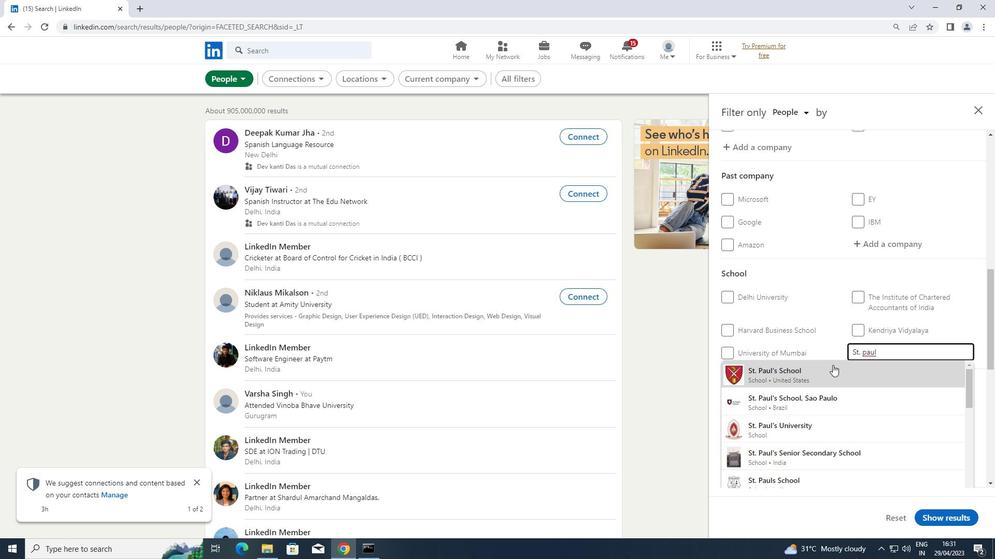
Action: Mouse scrolled (832, 365) with delta (0, 0)
Screenshot: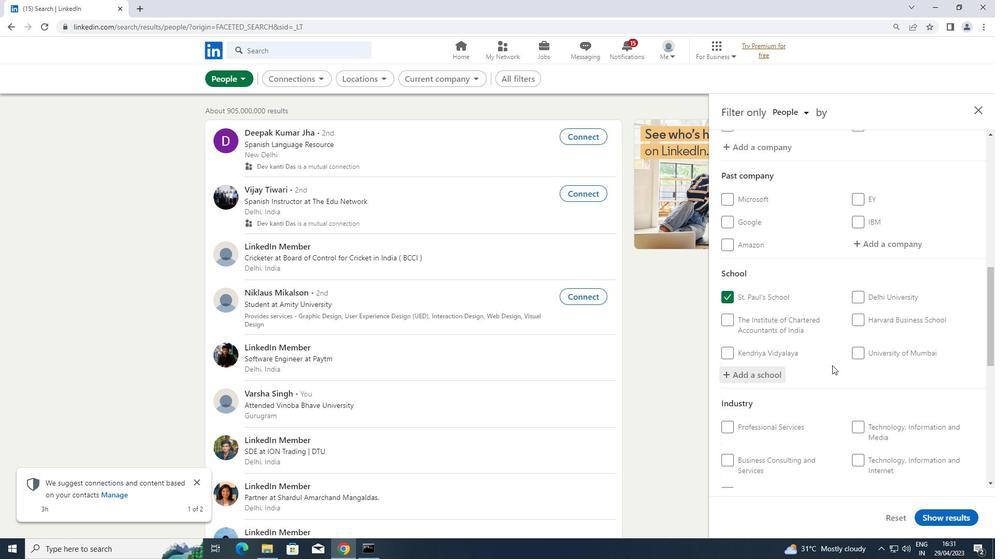 
Action: Mouse scrolled (832, 365) with delta (0, 0)
Screenshot: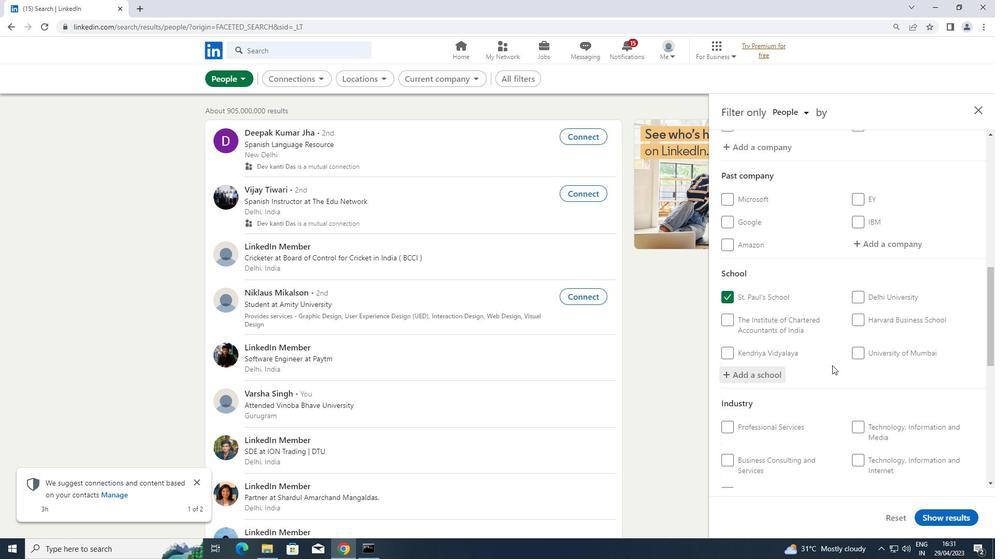 
Action: Mouse scrolled (832, 365) with delta (0, 0)
Screenshot: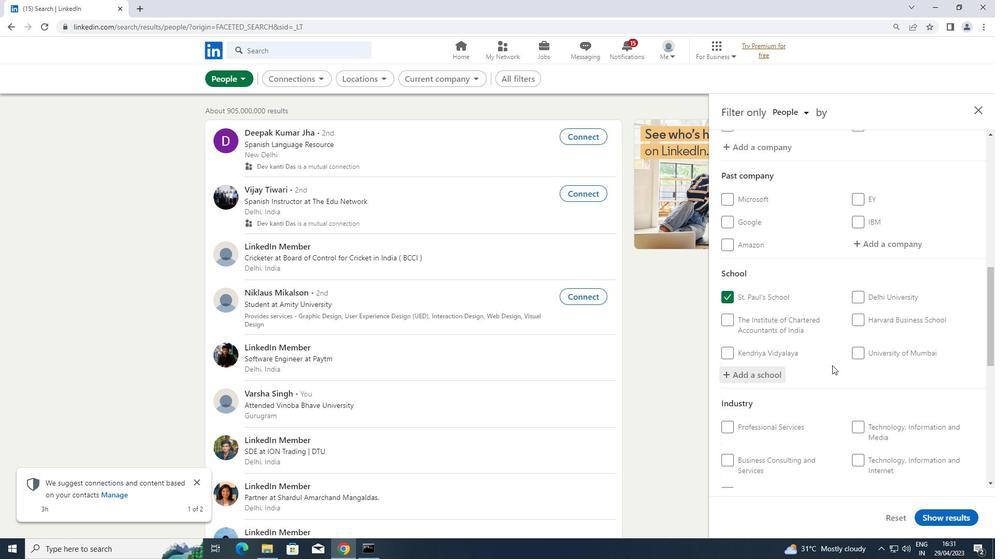 
Action: Mouse moved to (875, 340)
Screenshot: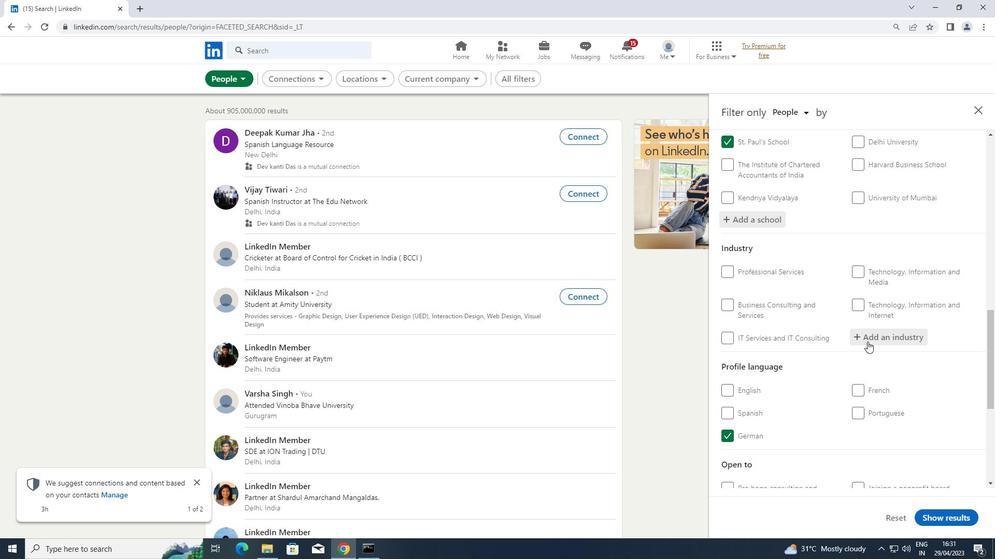 
Action: Mouse pressed left at (875, 340)
Screenshot: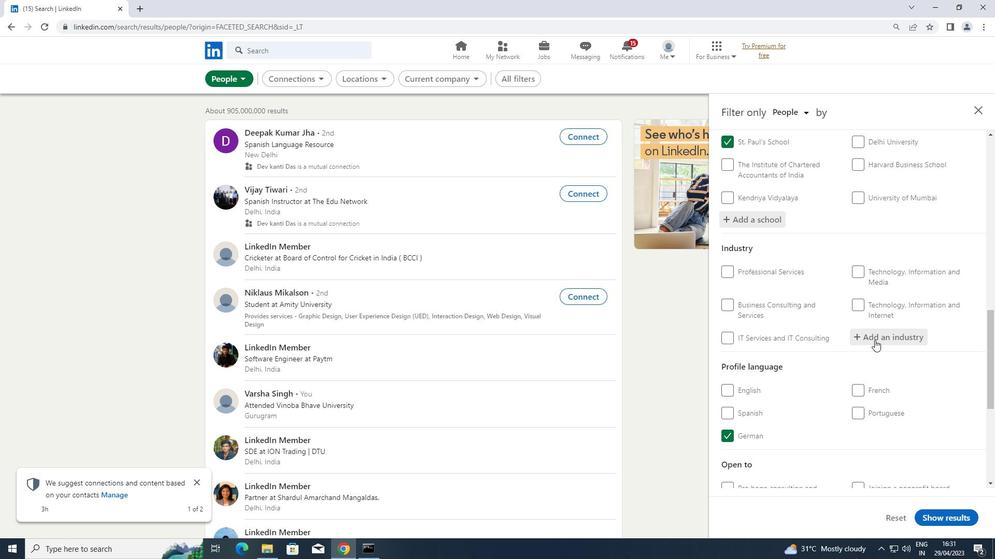 
Action: Key pressed <Key.shift>CAPITAL
Screenshot: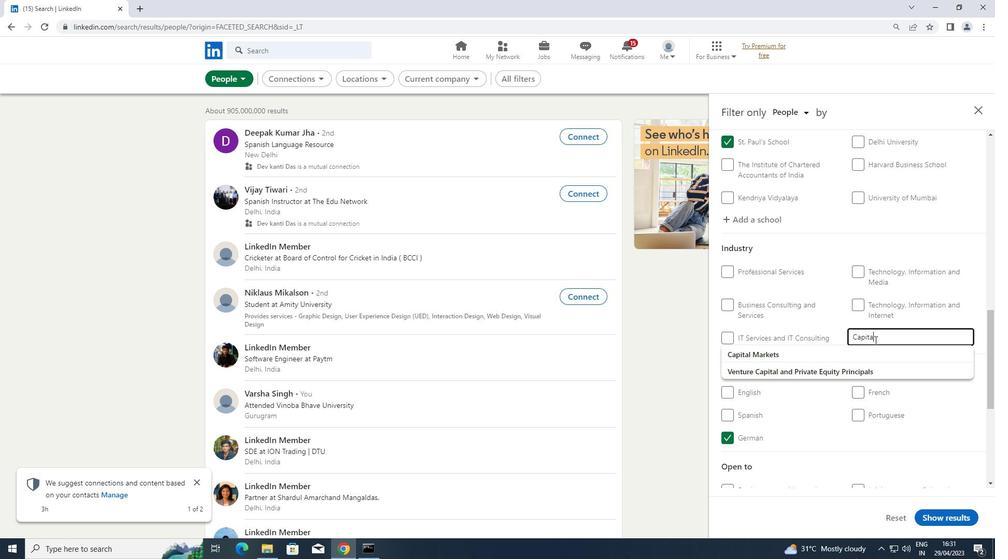 
Action: Mouse moved to (815, 348)
Screenshot: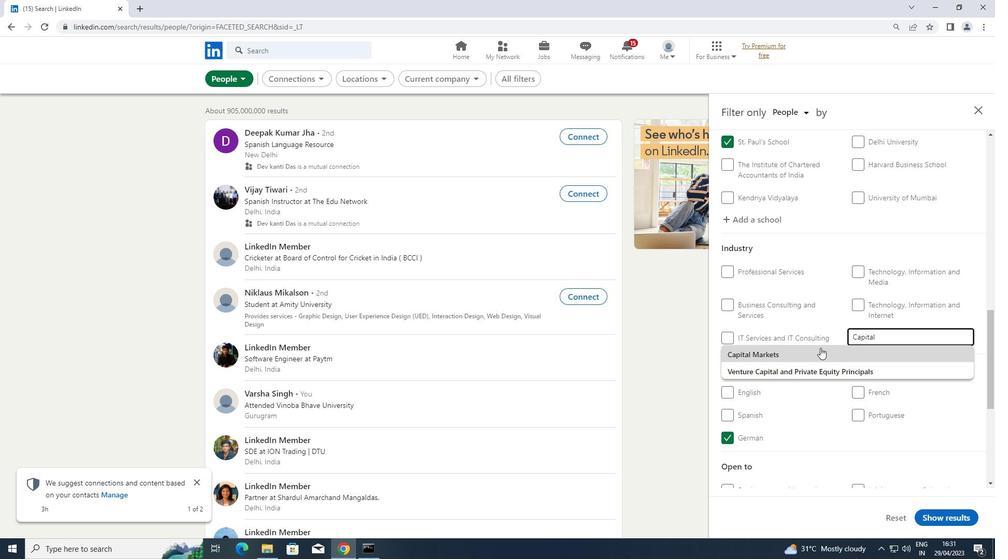 
Action: Mouse pressed left at (815, 348)
Screenshot: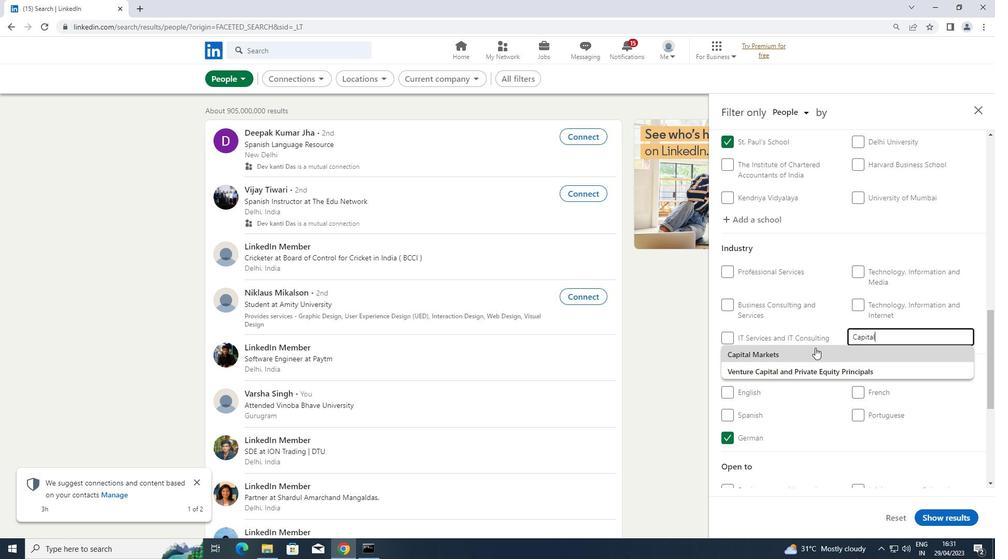 
Action: Mouse scrolled (815, 347) with delta (0, 0)
Screenshot: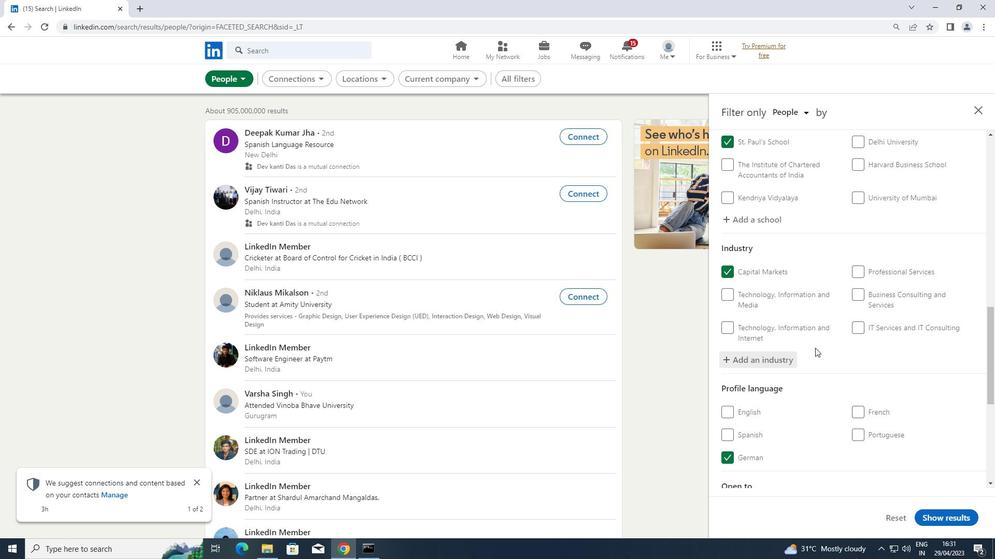 
Action: Mouse scrolled (815, 347) with delta (0, 0)
Screenshot: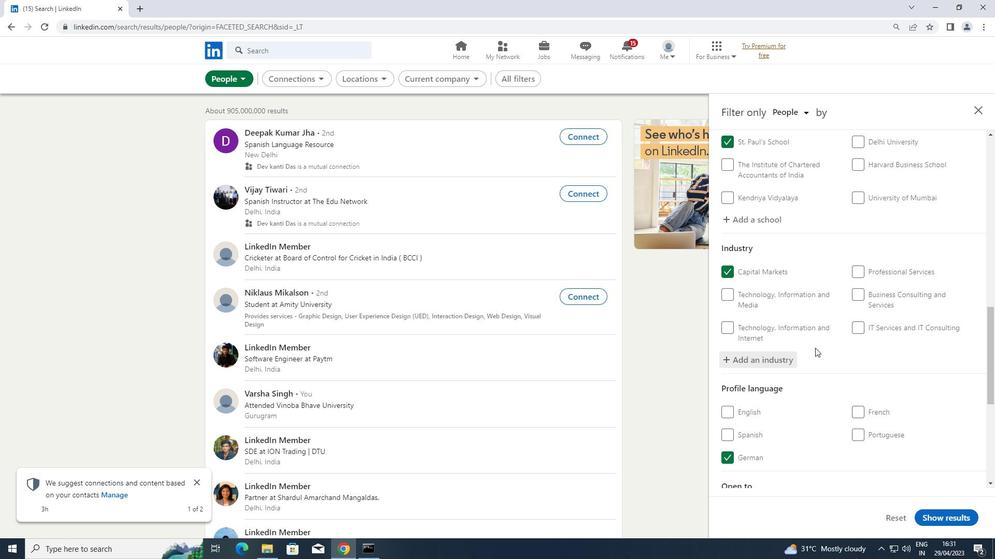 
Action: Mouse scrolled (815, 347) with delta (0, 0)
Screenshot: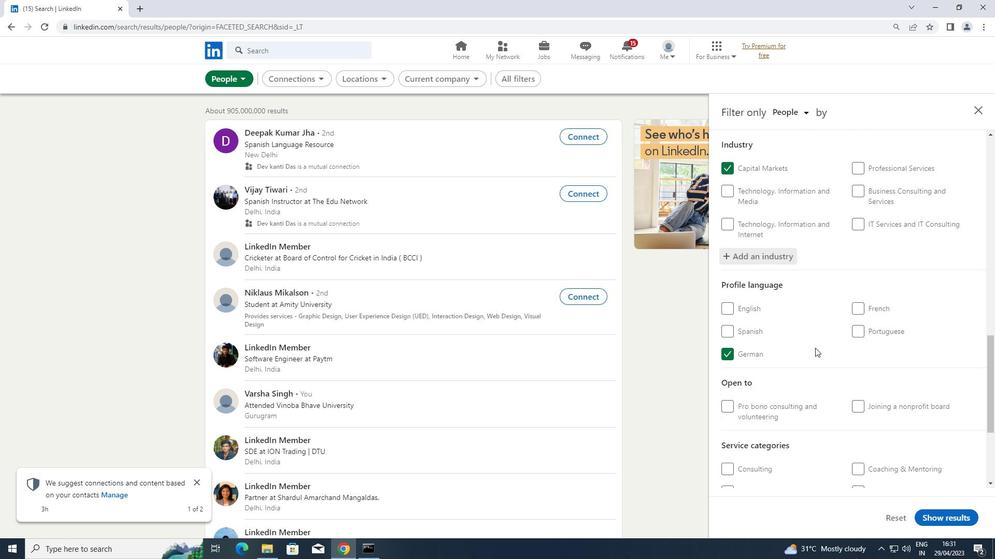 
Action: Mouse scrolled (815, 347) with delta (0, 0)
Screenshot: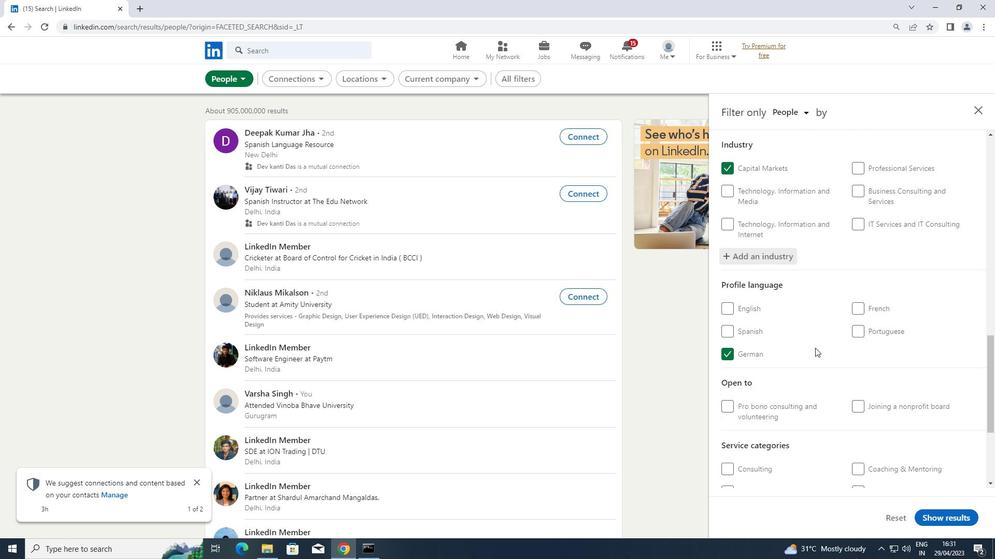
Action: Mouse moved to (875, 407)
Screenshot: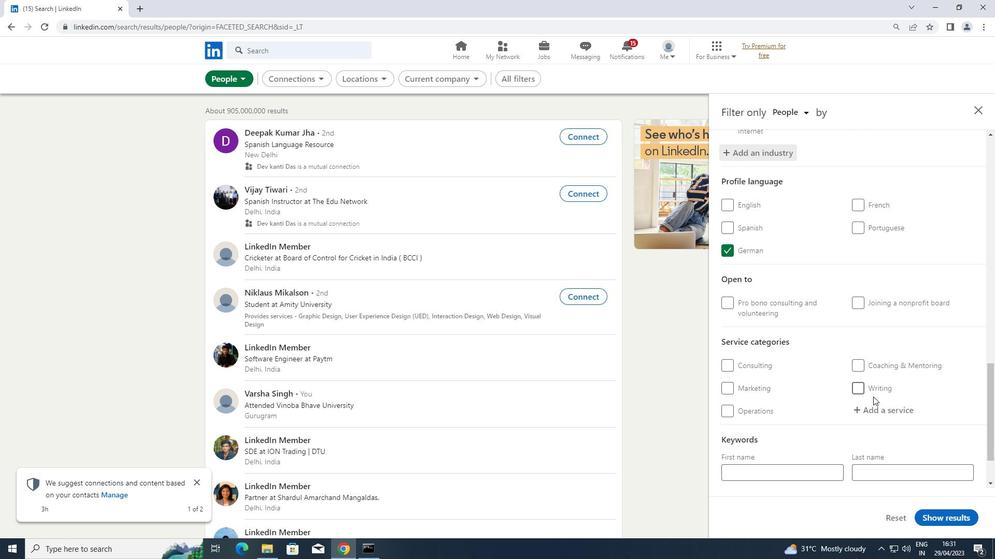 
Action: Mouse pressed left at (875, 407)
Screenshot: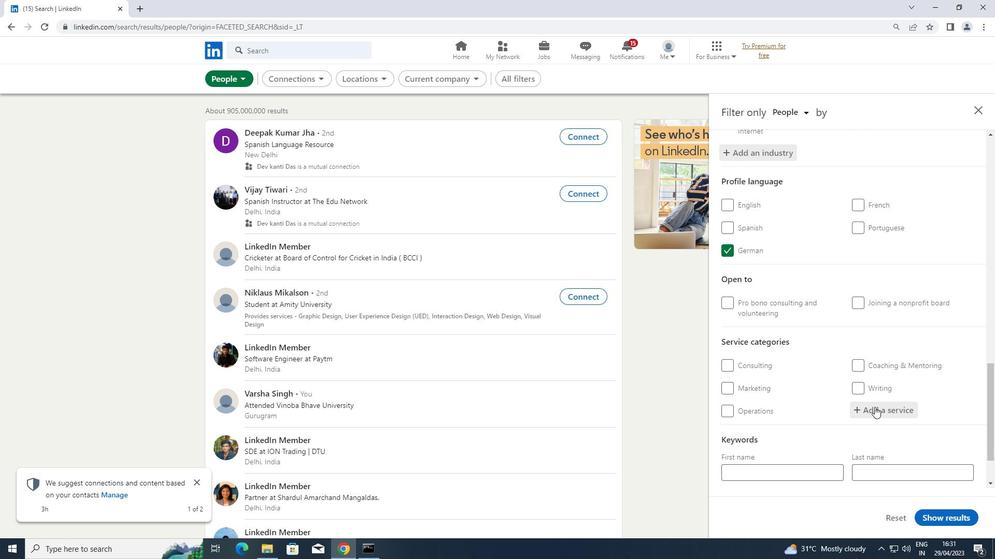 
Action: Key pressed <Key.shift>NETWORK
Screenshot: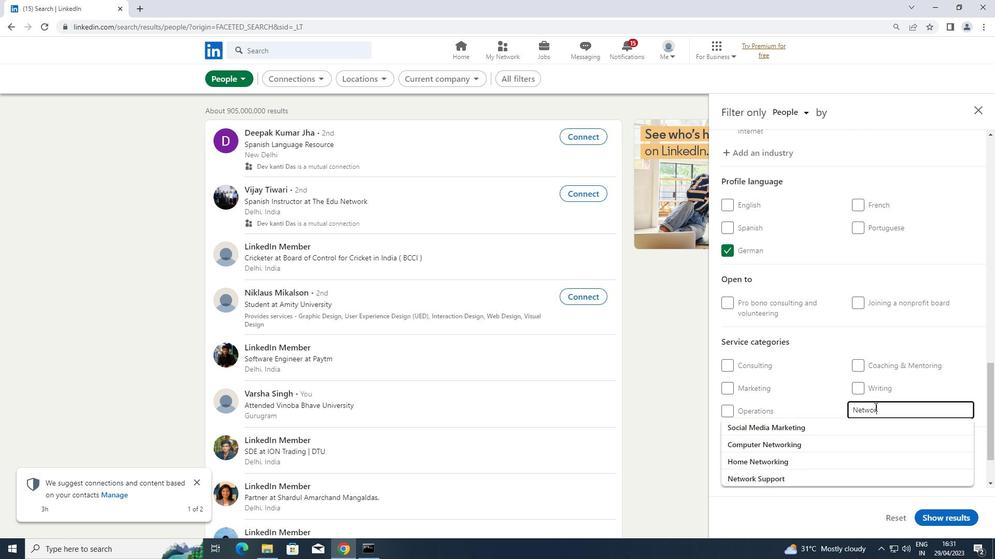 
Action: Mouse moved to (799, 476)
Screenshot: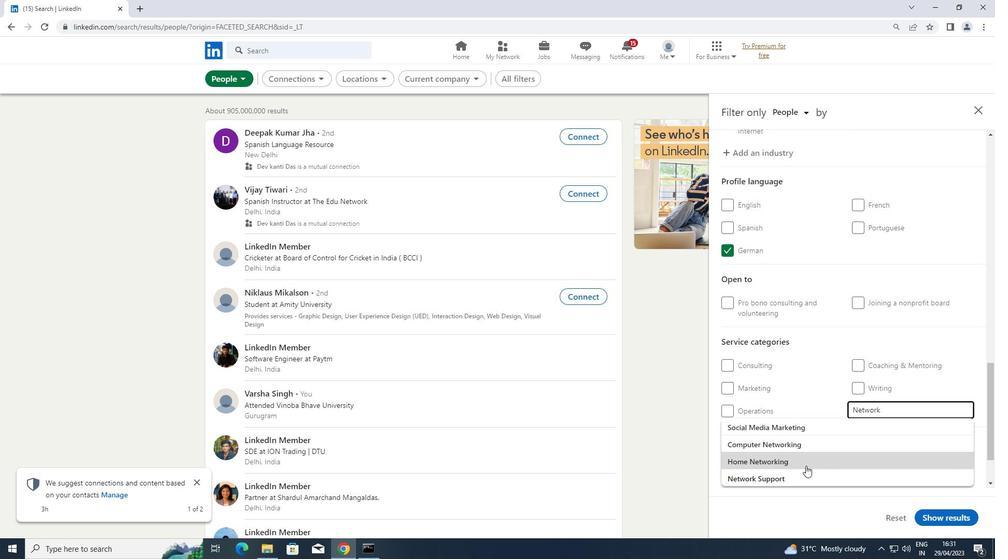 
Action: Mouse pressed left at (799, 476)
Screenshot: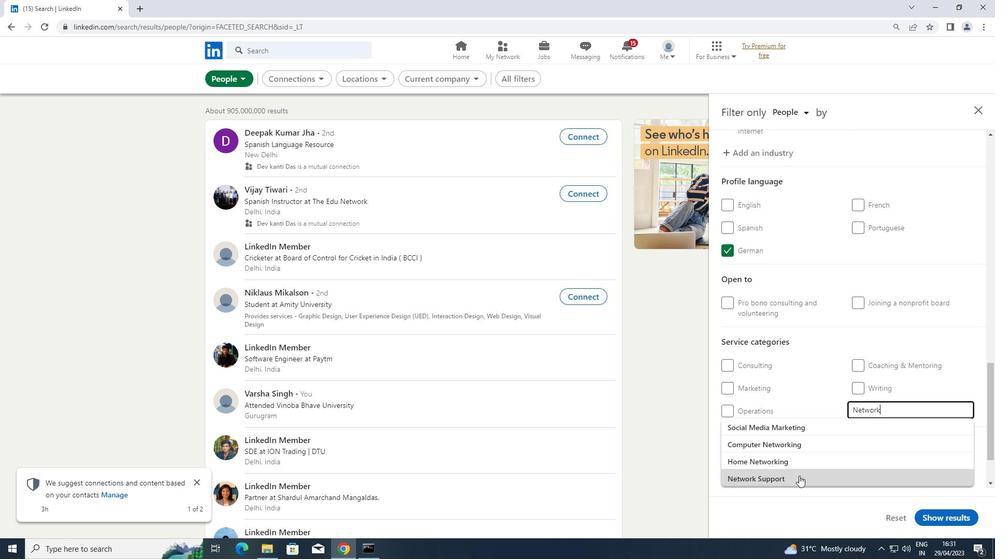 
Action: Mouse moved to (835, 437)
Screenshot: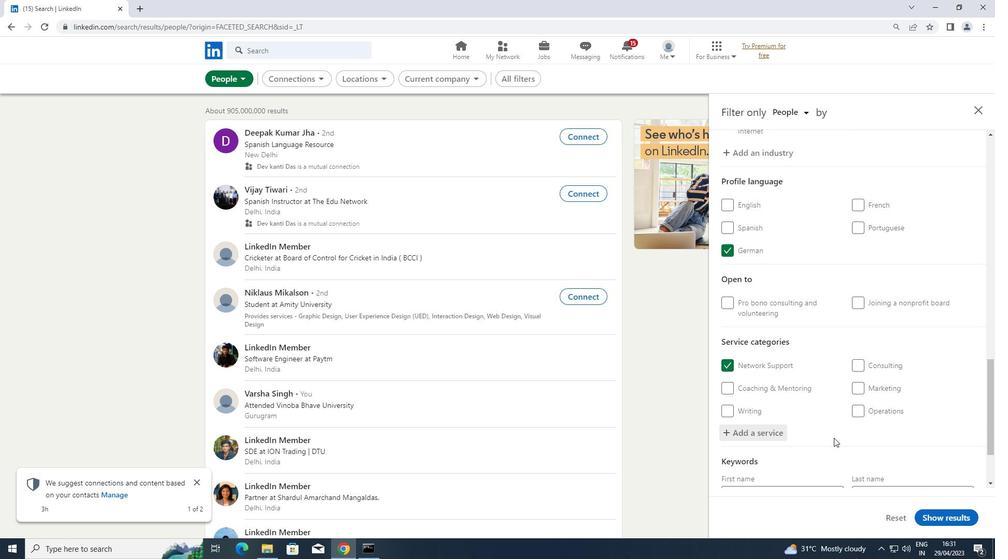 
Action: Mouse scrolled (835, 437) with delta (0, 0)
Screenshot: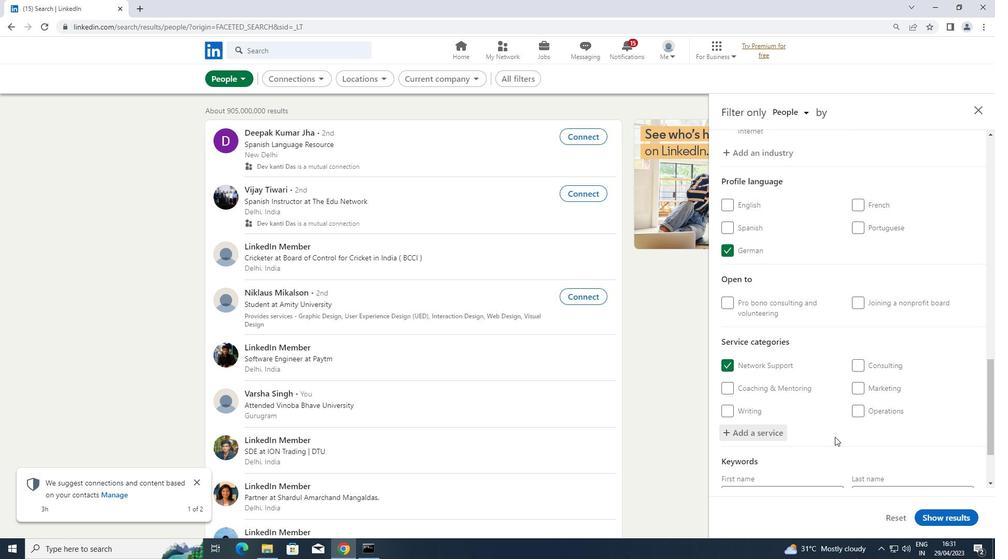 
Action: Mouse scrolled (835, 437) with delta (0, 0)
Screenshot: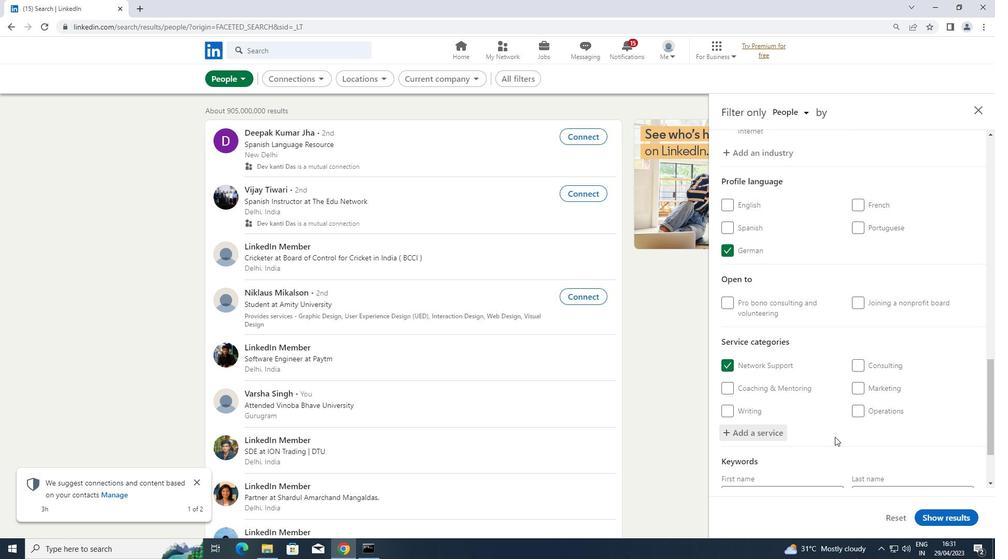 
Action: Mouse scrolled (835, 437) with delta (0, 0)
Screenshot: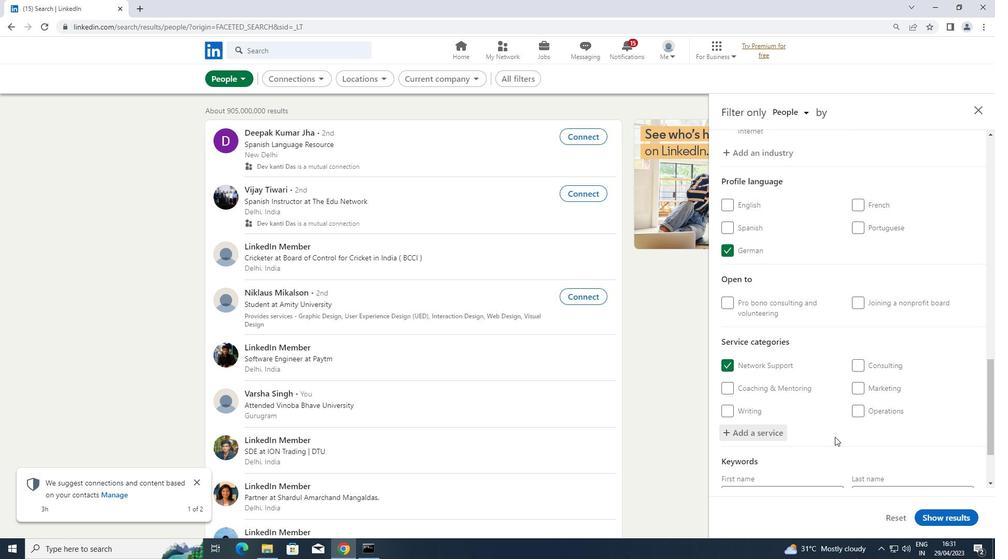 
Action: Mouse moved to (833, 437)
Screenshot: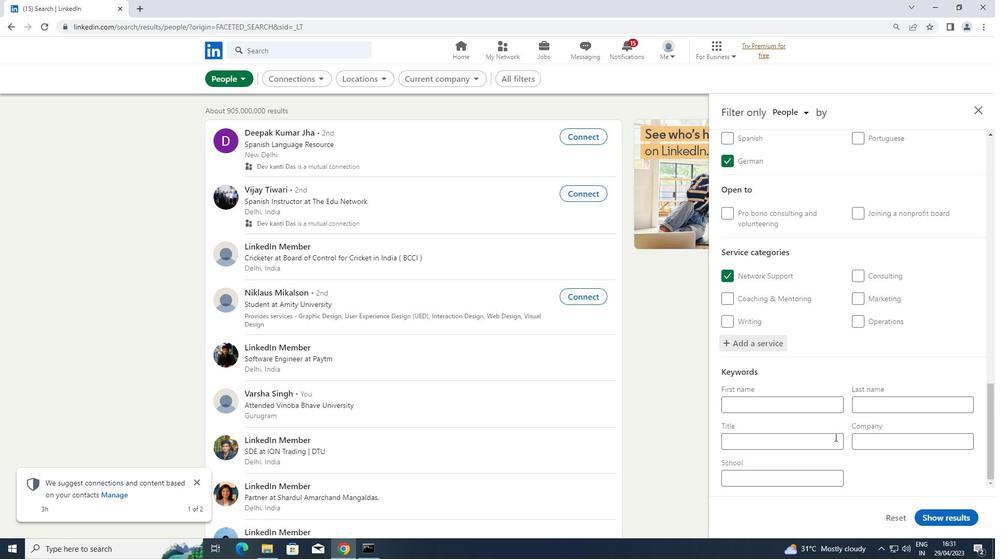 
Action: Mouse pressed left at (833, 437)
Screenshot: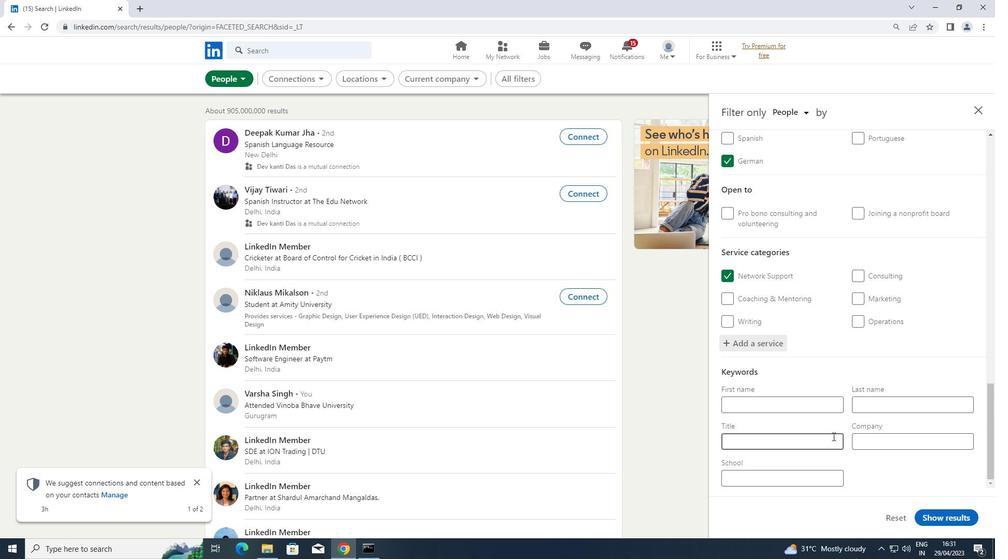 
Action: Key pressed <Key.shift>LANDSCAPING<Key.space><Key.shift>WORKER
Screenshot: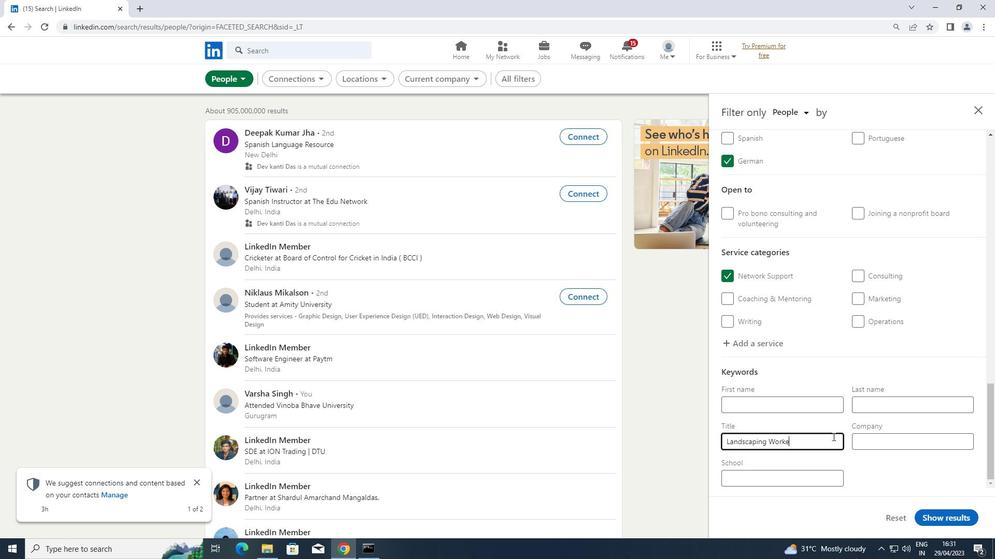 
Action: Mouse moved to (930, 519)
Screenshot: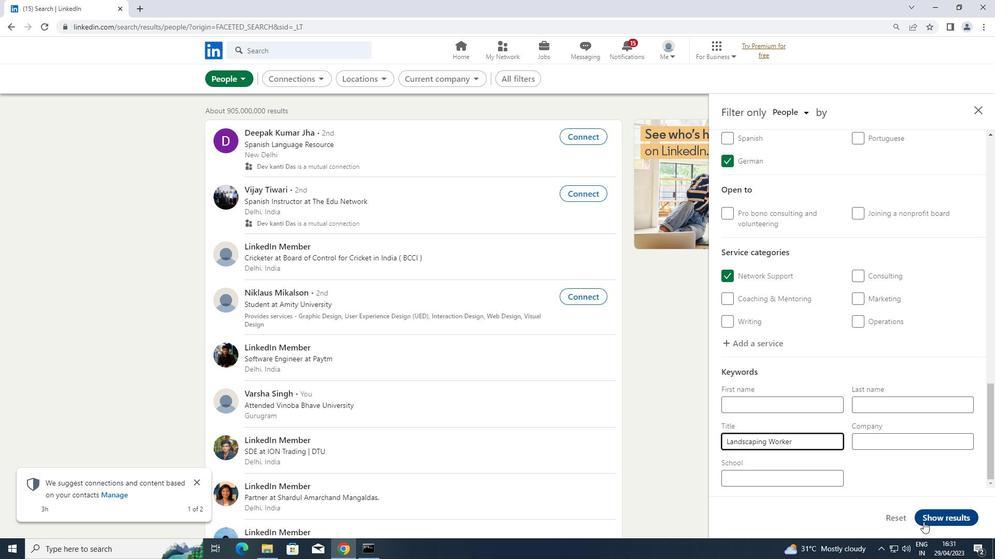 
Action: Mouse pressed left at (930, 519)
Screenshot: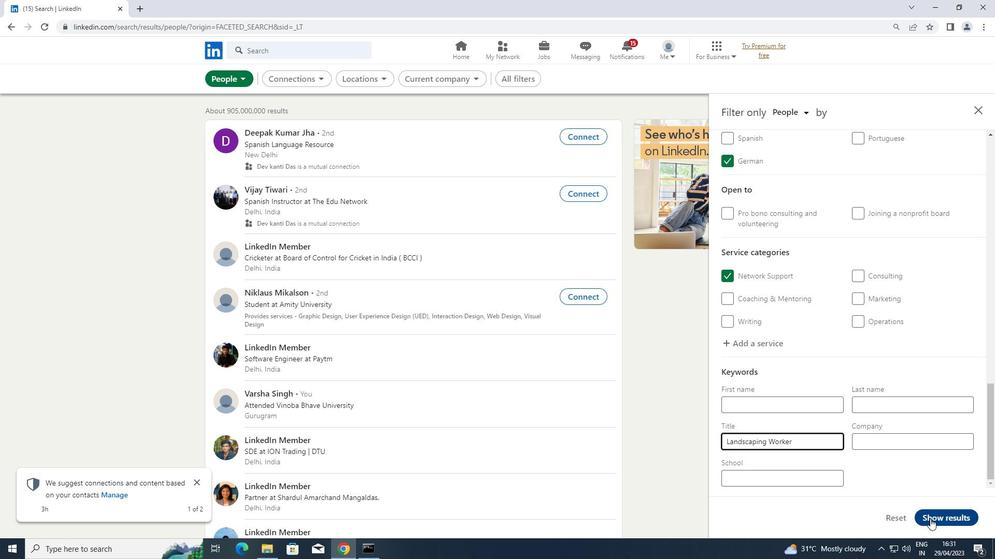 
Action: Mouse moved to (930, 519)
Screenshot: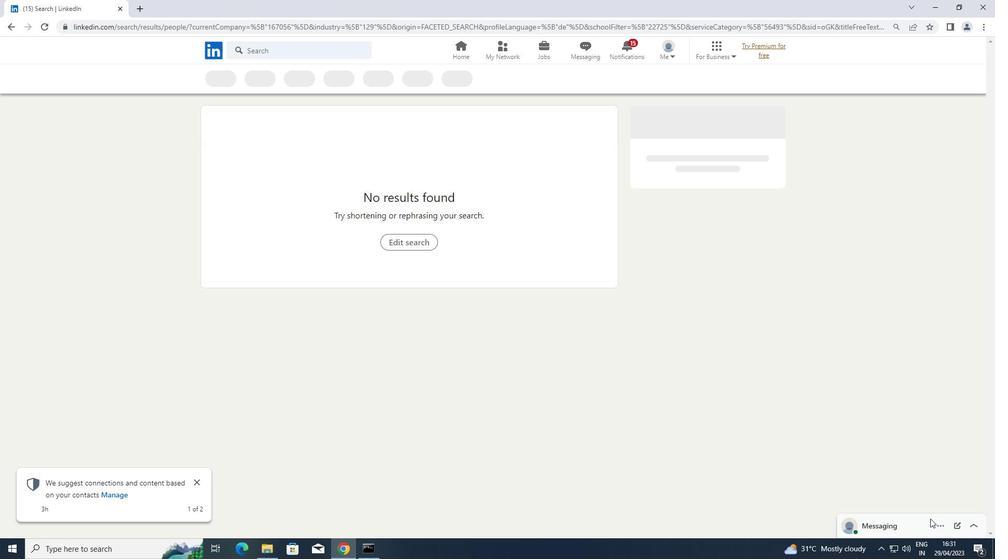 
